 Task: Plan a trip to Kaya, Burkina Faso from 7th December, 2023 to 15th December, 2023 for 6 adults.3 bedrooms having 3 beds and 3 bathrooms. Property type can be guest house. Amenities needed are: air conditioning, breakfast. Booking option can be shelf check-in. Look for 5 properties as per requirement.
Action: Mouse moved to (413, 90)
Screenshot: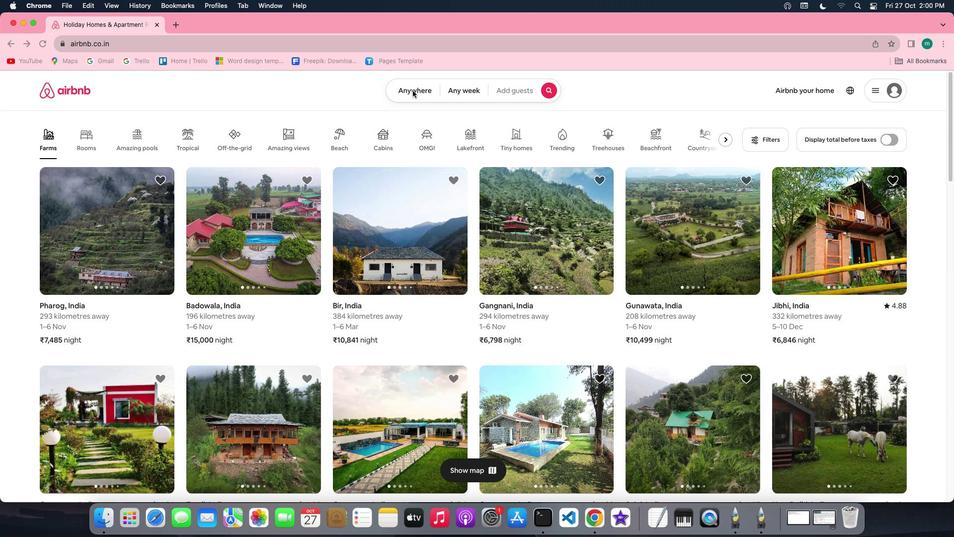 
Action: Mouse pressed left at (413, 90)
Screenshot: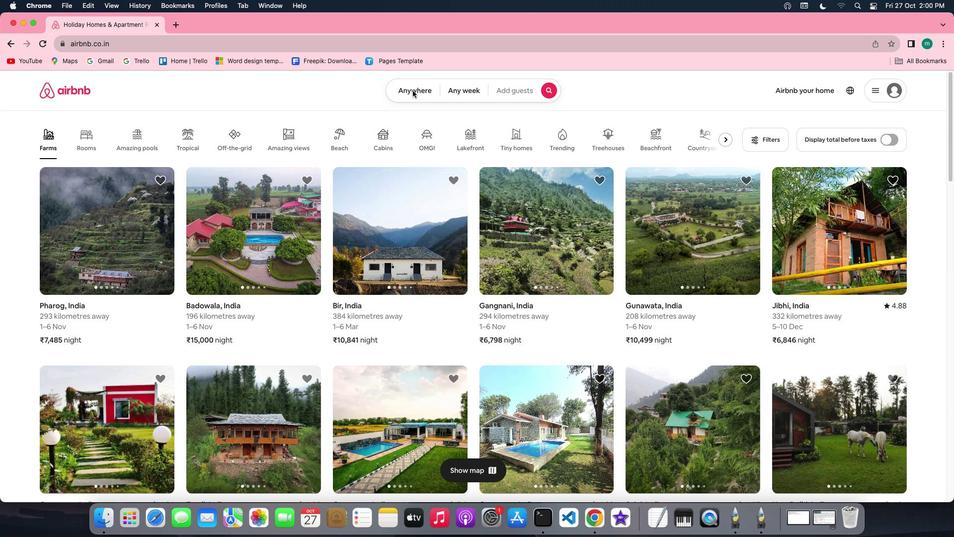 
Action: Mouse pressed left at (413, 90)
Screenshot: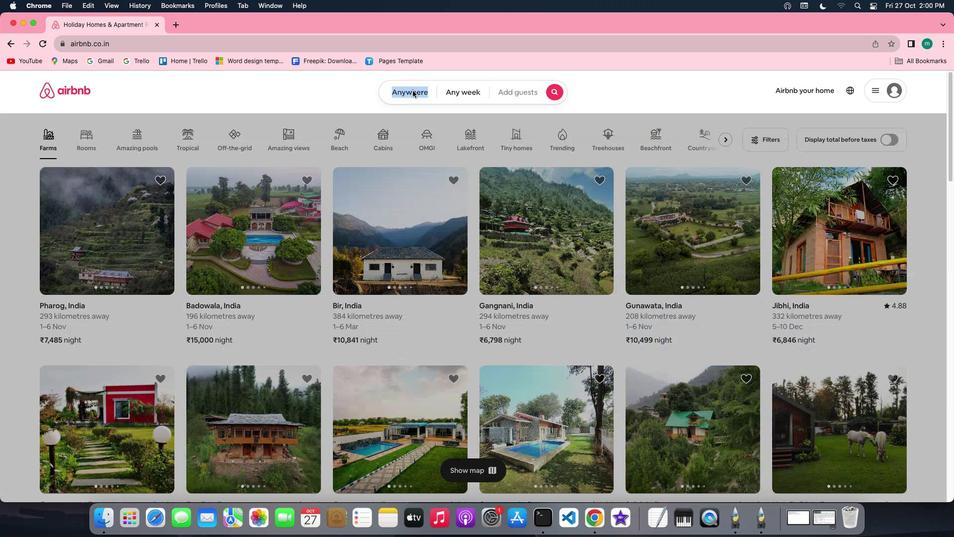 
Action: Mouse moved to (363, 128)
Screenshot: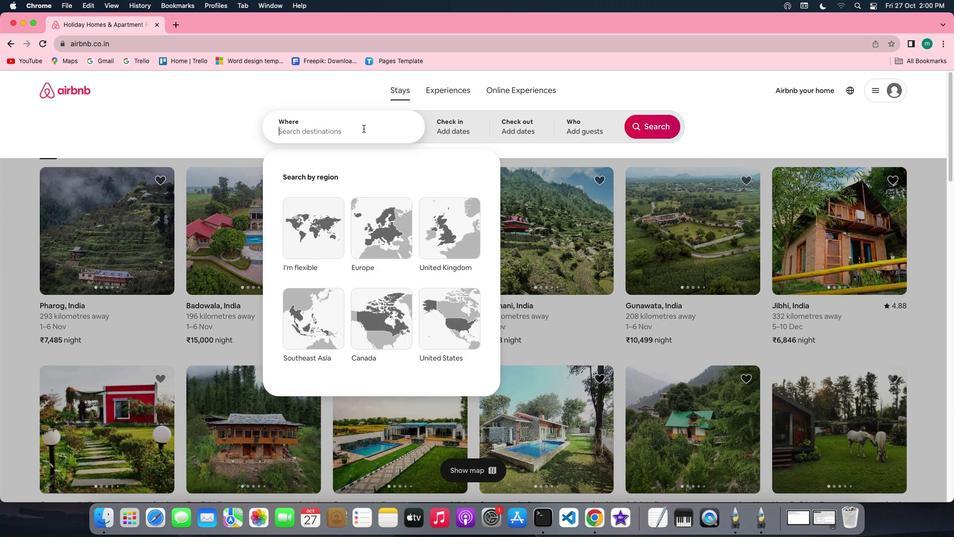 
Action: Key pressed Key.shift'k''a''y''a'','Key.spaceKey.shift'B''u''r''k''i''n''a'
Screenshot: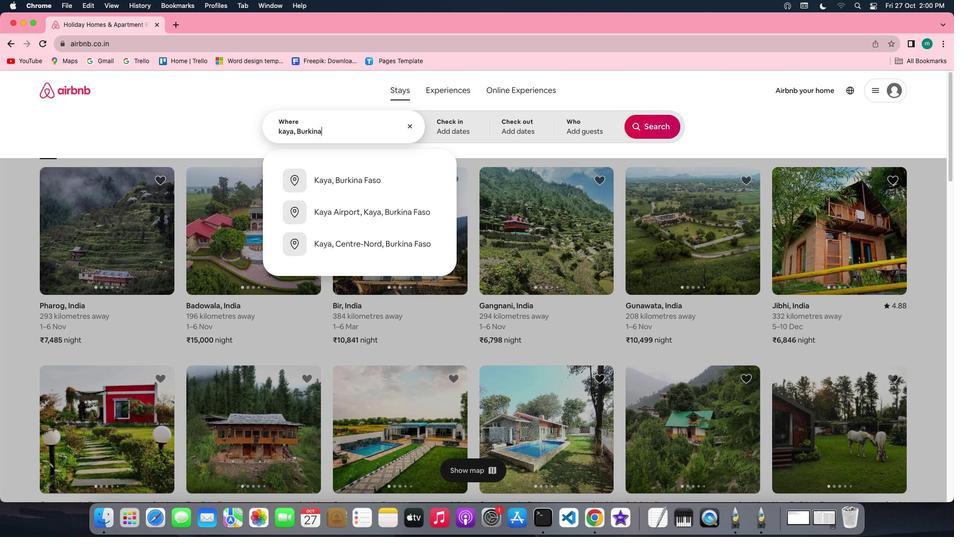 
Action: Mouse moved to (470, 136)
Screenshot: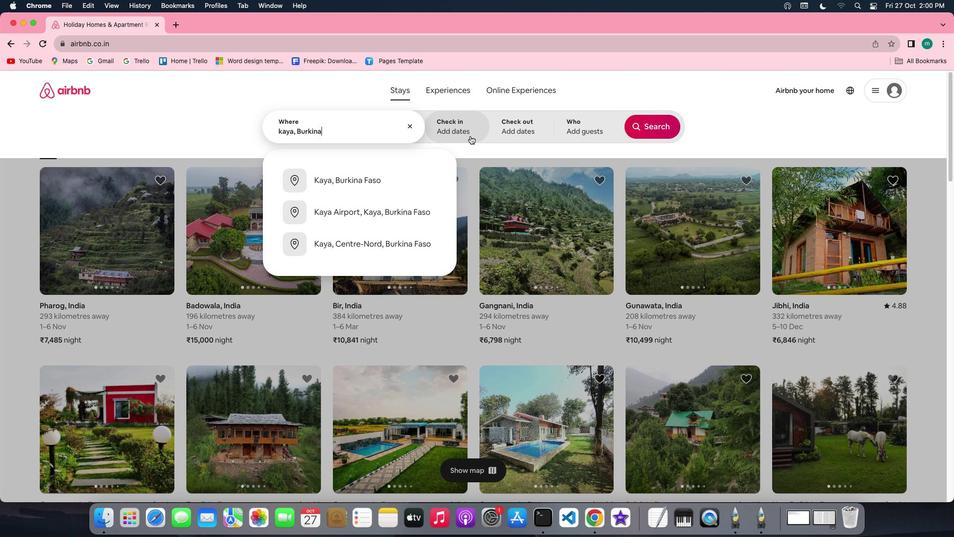 
Action: Mouse pressed left at (470, 136)
Screenshot: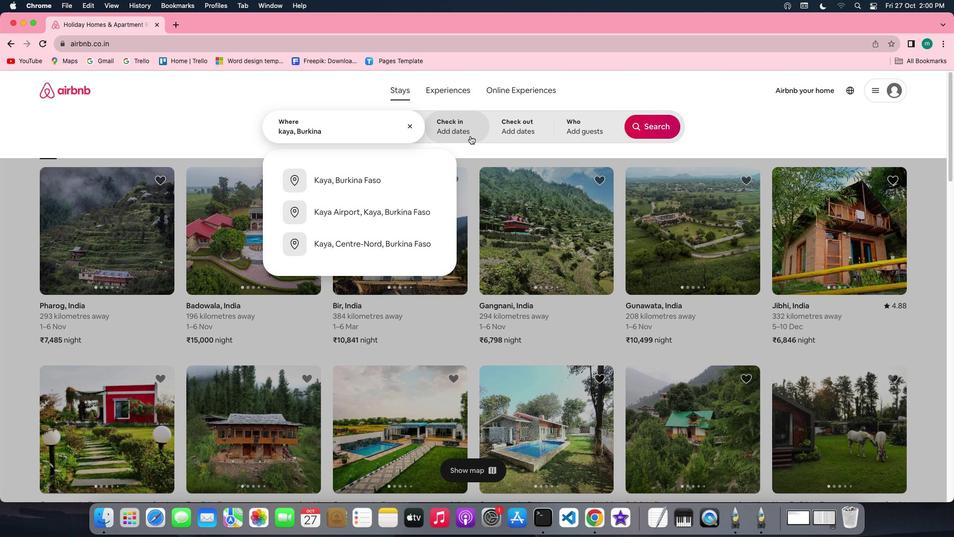 
Action: Mouse moved to (647, 205)
Screenshot: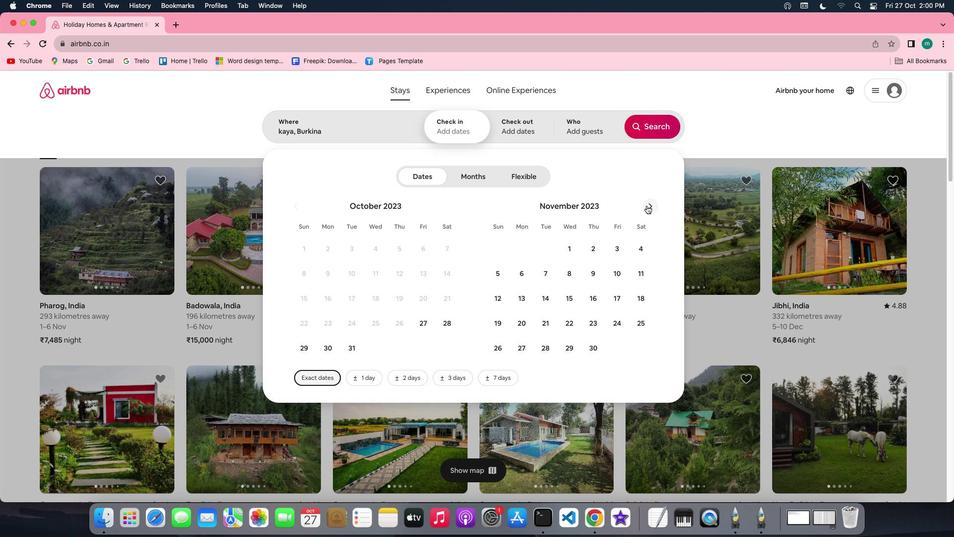 
Action: Mouse pressed left at (647, 205)
Screenshot: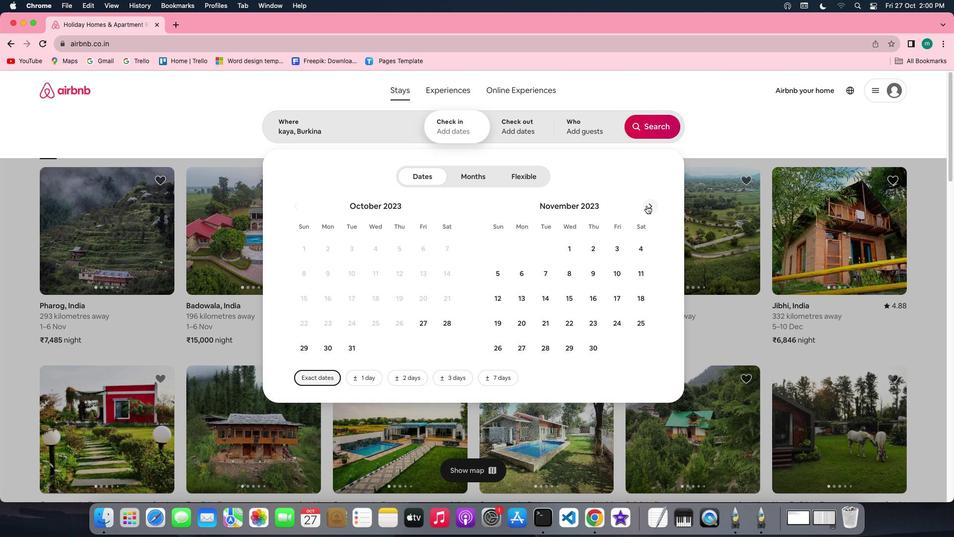 
Action: Mouse moved to (591, 277)
Screenshot: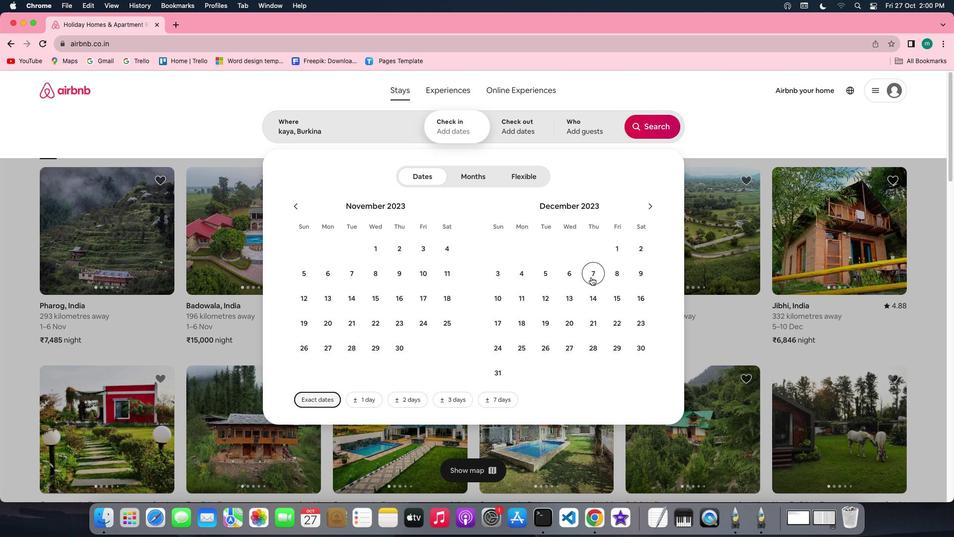
Action: Mouse pressed left at (591, 277)
Screenshot: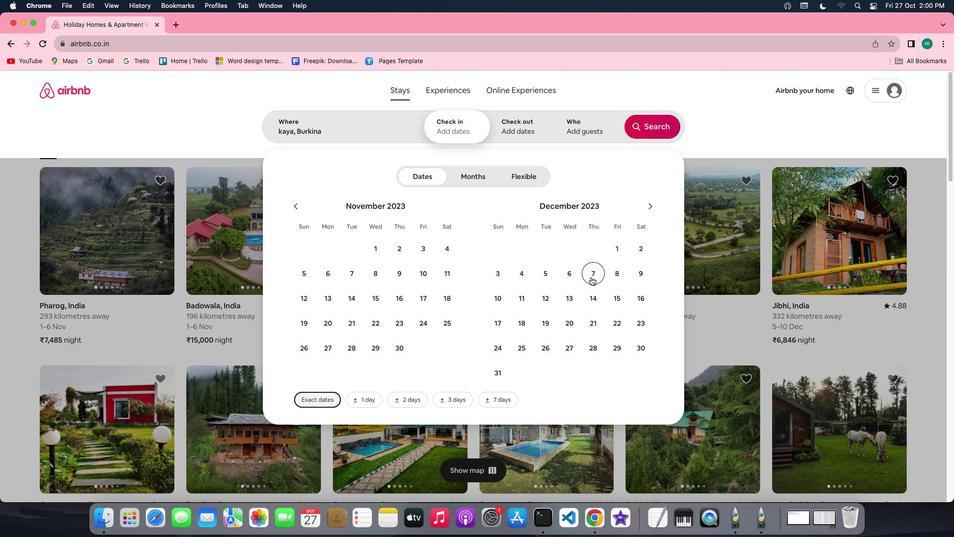 
Action: Mouse moved to (617, 301)
Screenshot: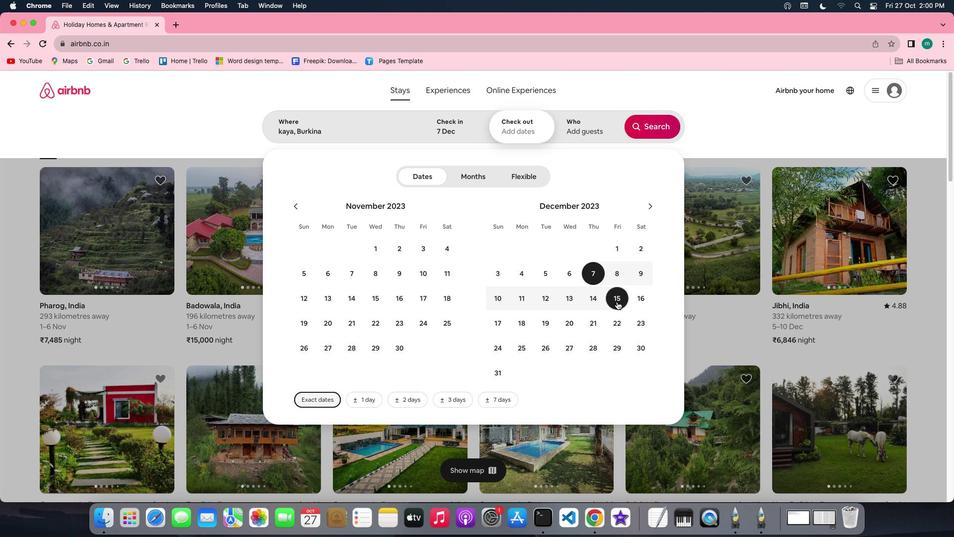 
Action: Mouse pressed left at (617, 301)
Screenshot: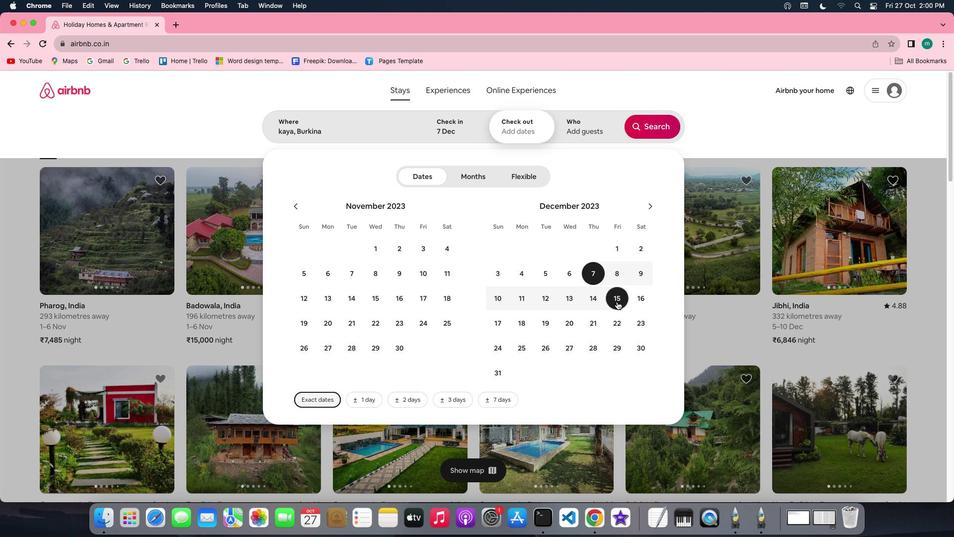 
Action: Mouse moved to (587, 126)
Screenshot: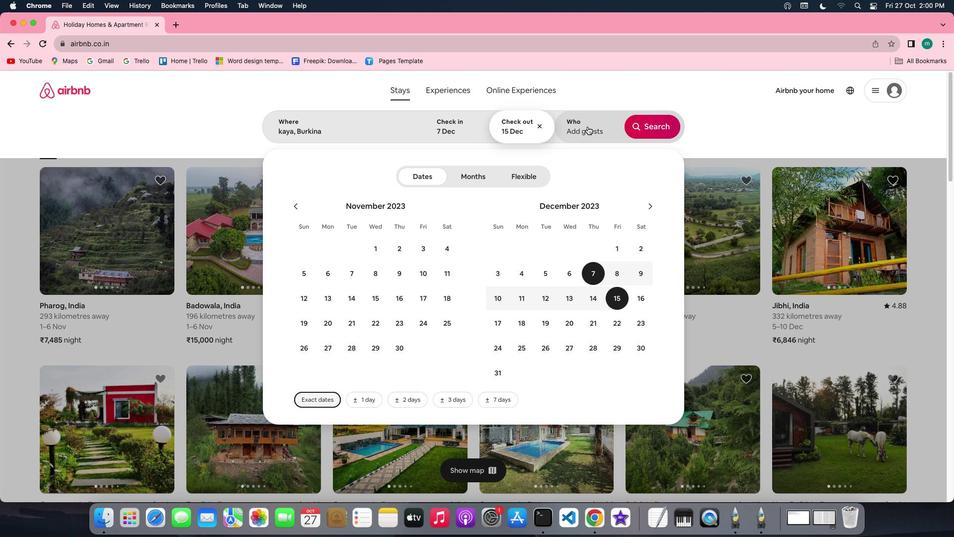 
Action: Mouse pressed left at (587, 126)
Screenshot: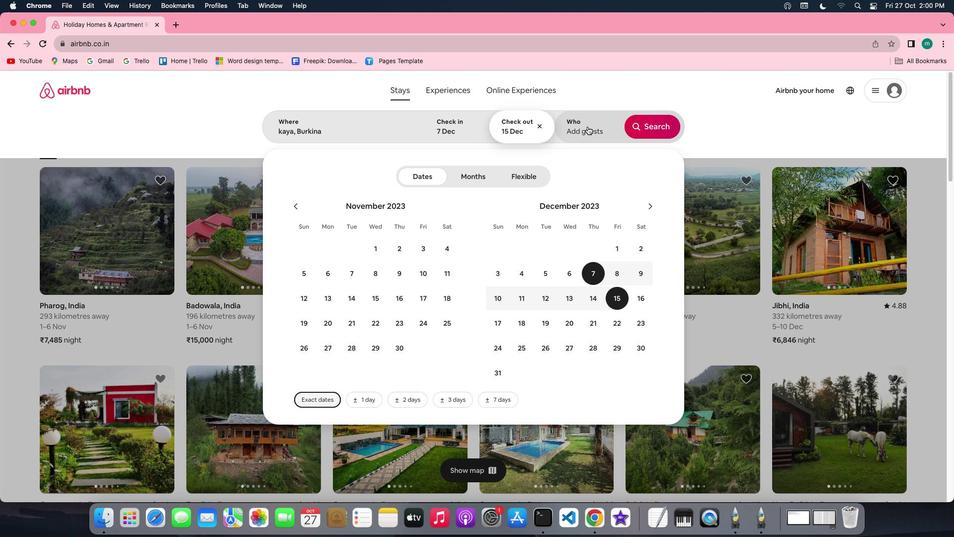 
Action: Mouse moved to (652, 181)
Screenshot: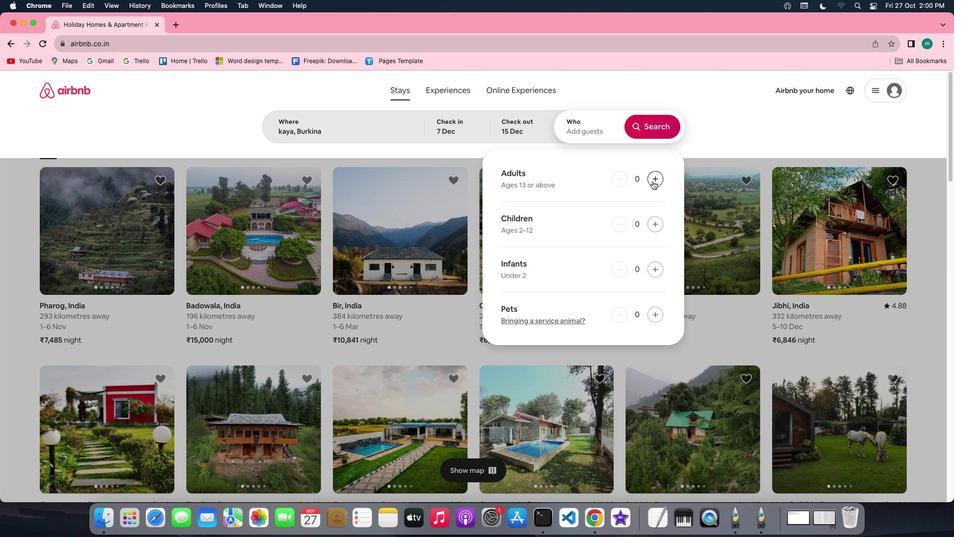 
Action: Mouse pressed left at (652, 181)
Screenshot: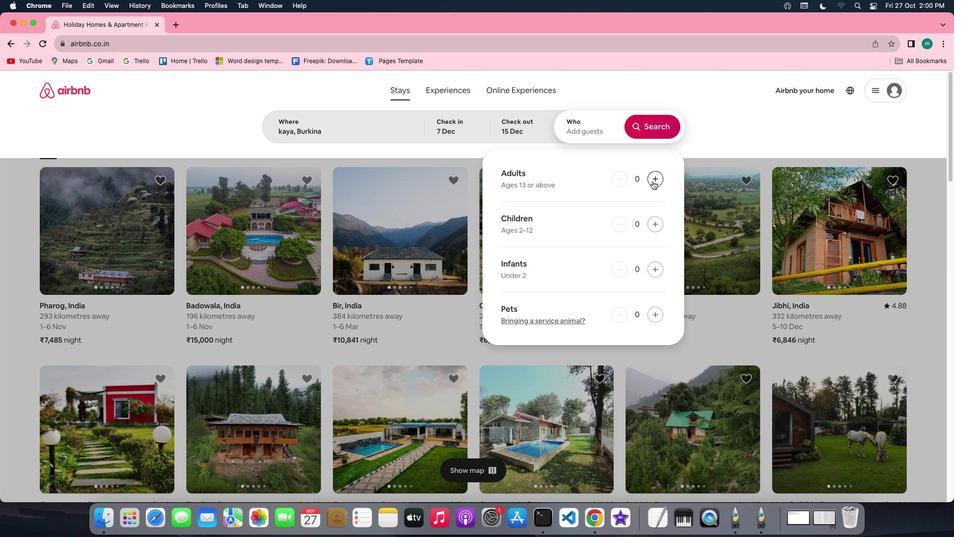 
Action: Mouse pressed left at (652, 181)
Screenshot: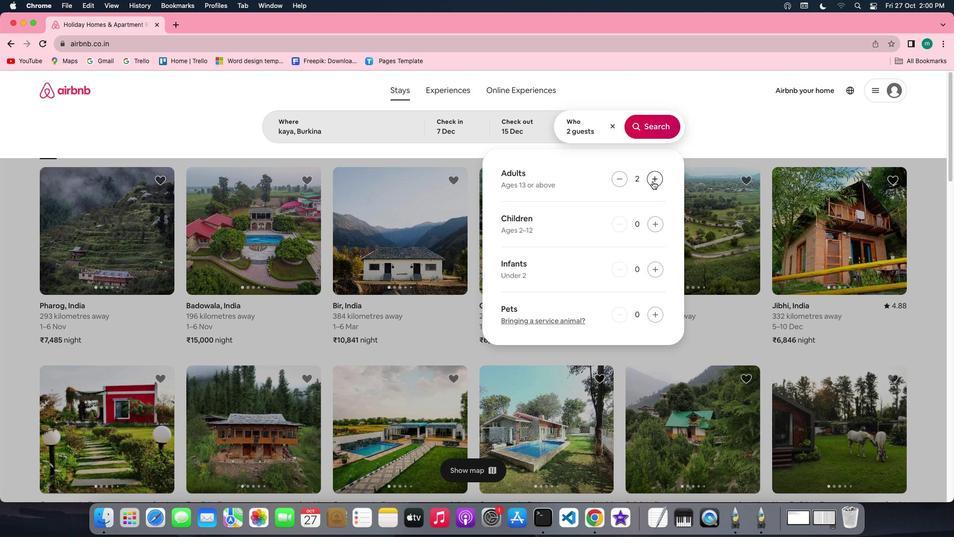 
Action: Mouse pressed left at (652, 181)
Screenshot: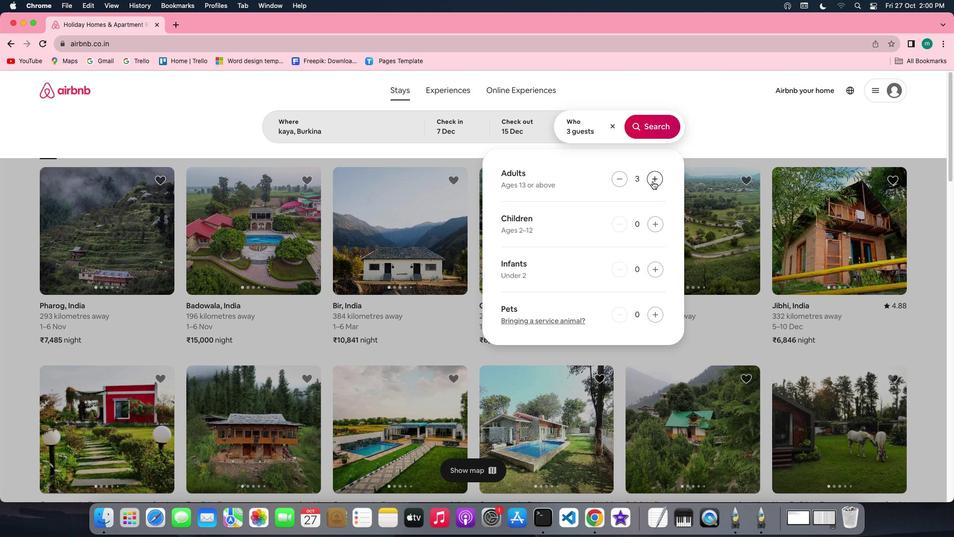 
Action: Mouse pressed left at (652, 181)
Screenshot: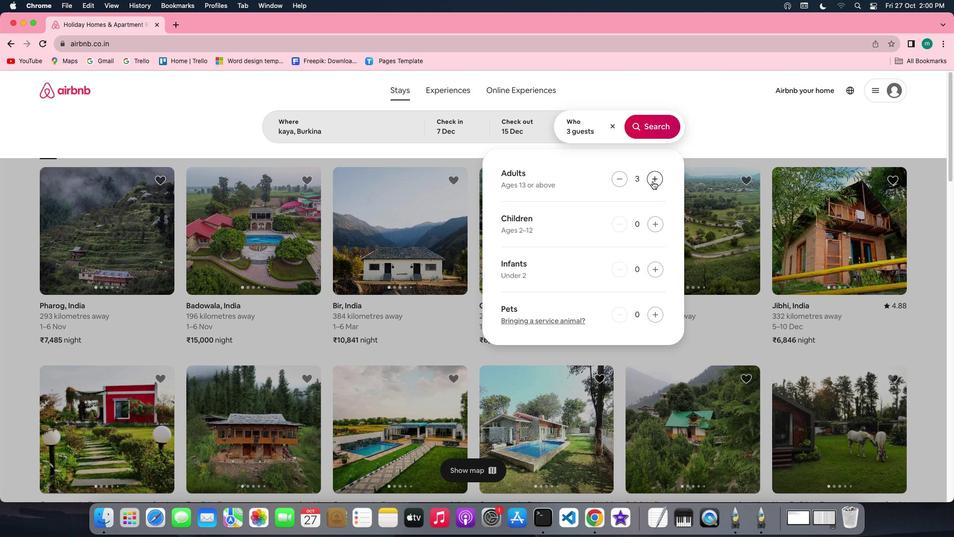 
Action: Mouse pressed left at (652, 181)
Screenshot: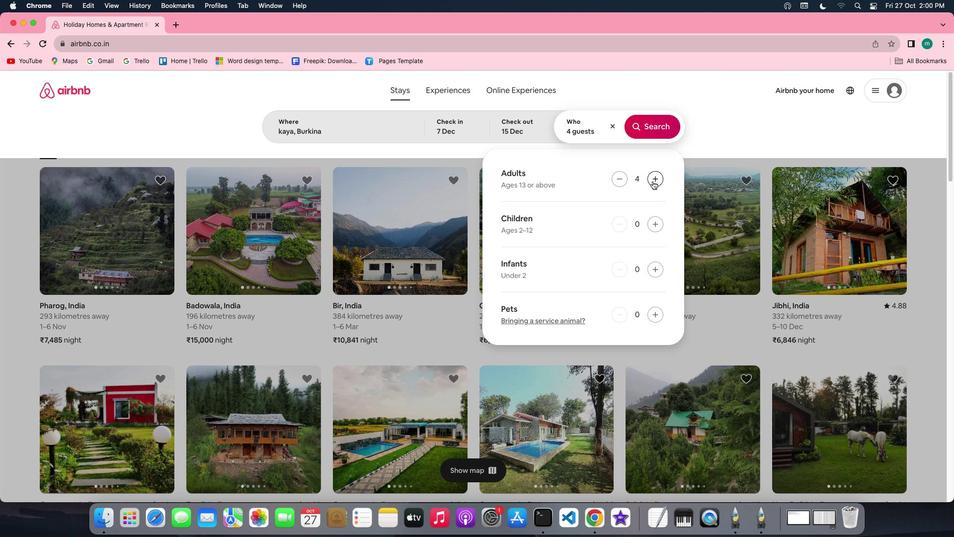 
Action: Mouse pressed left at (652, 181)
Screenshot: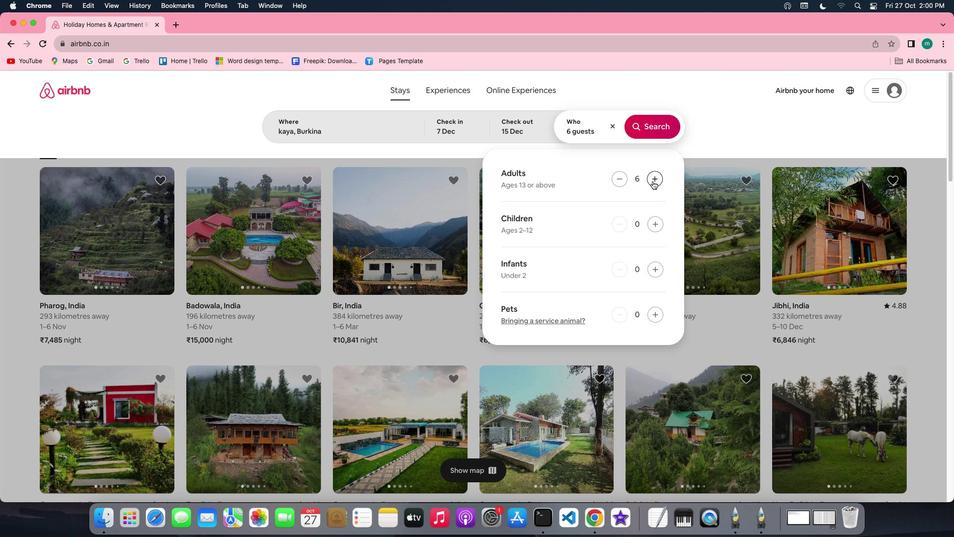 
Action: Mouse moved to (673, 125)
Screenshot: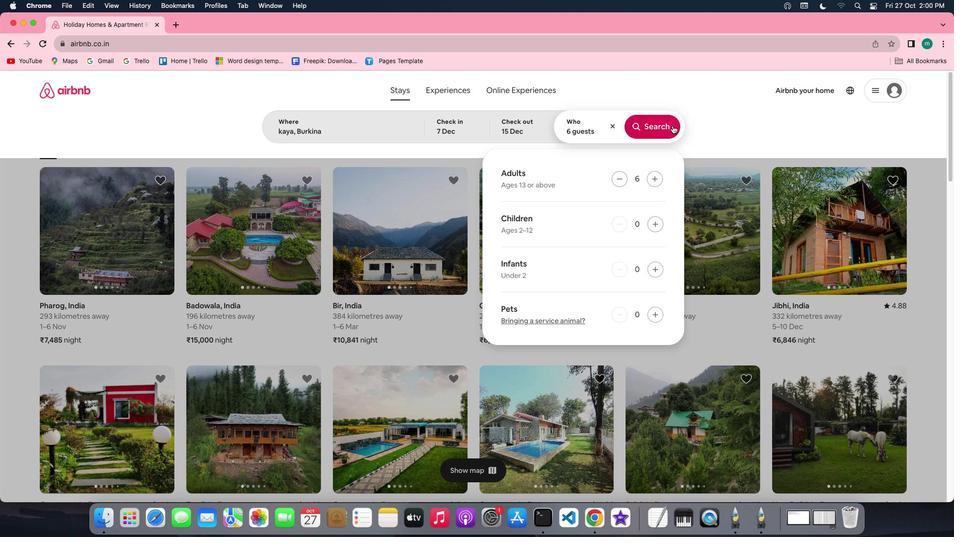 
Action: Mouse pressed left at (673, 125)
Screenshot: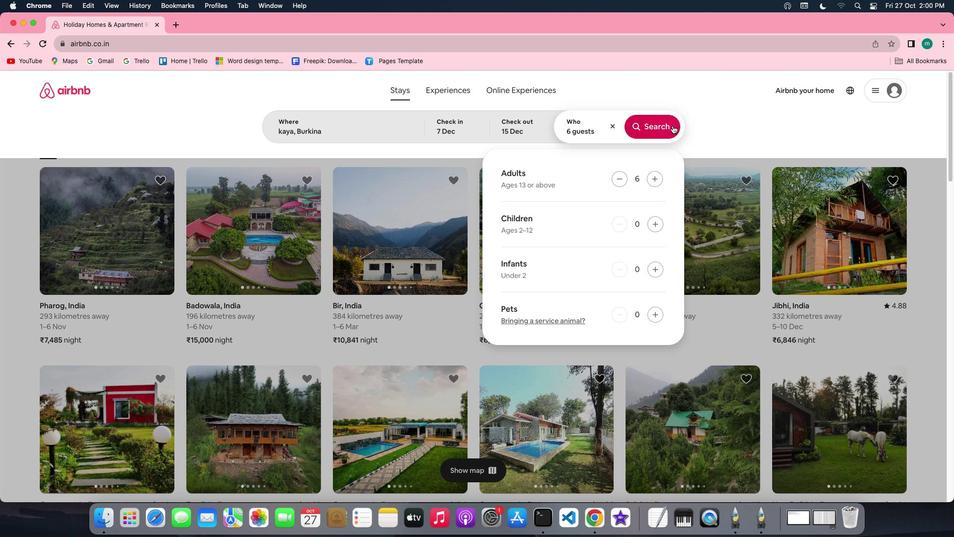 
Action: Mouse moved to (795, 126)
Screenshot: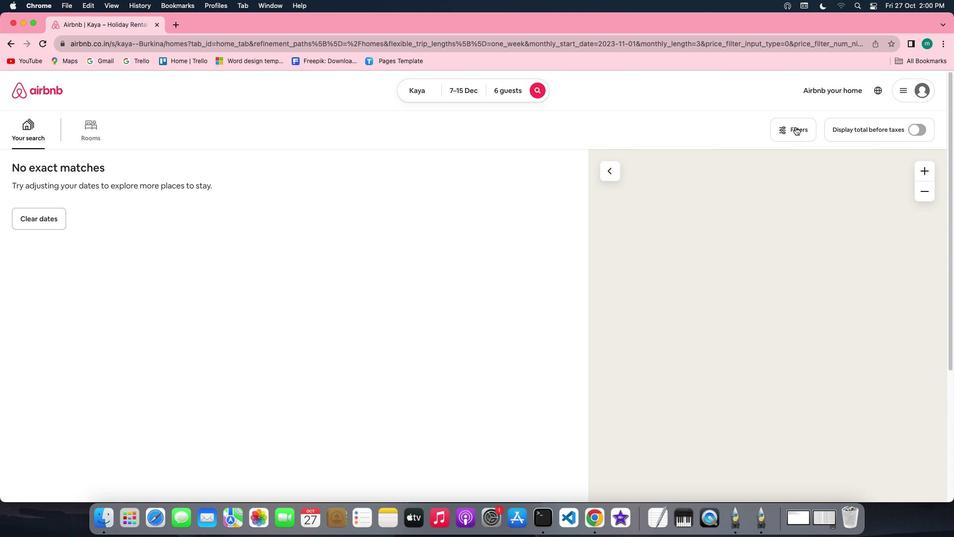 
Action: Mouse pressed left at (795, 126)
Screenshot: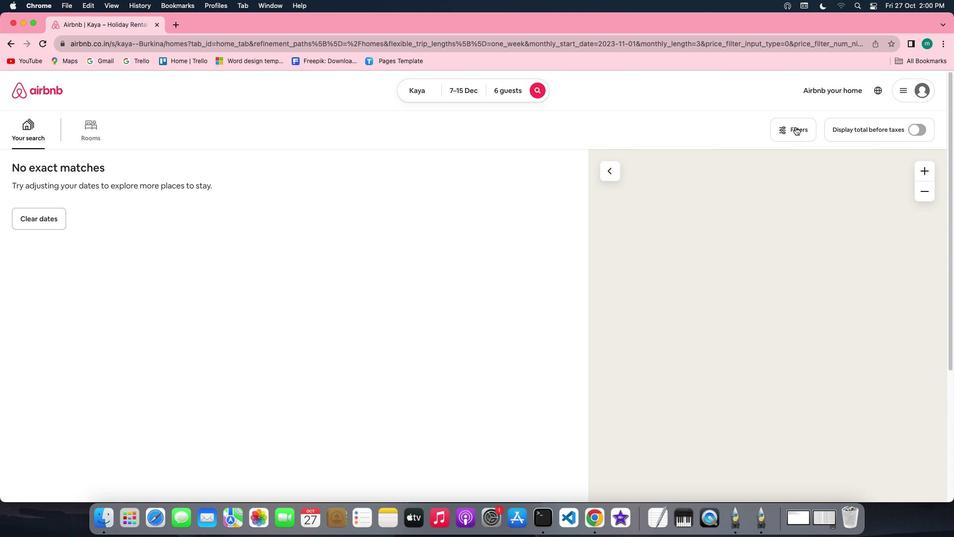 
Action: Mouse moved to (563, 306)
Screenshot: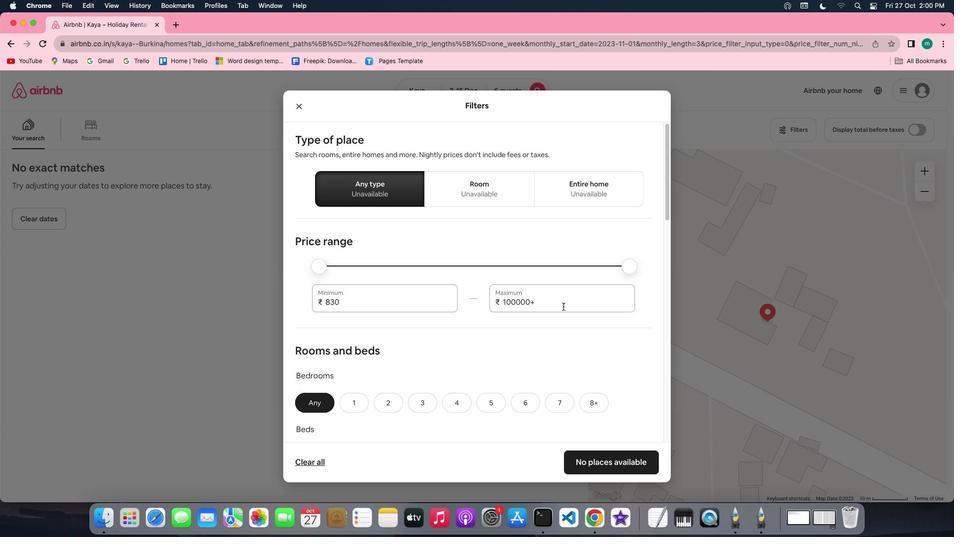 
Action: Mouse scrolled (563, 306) with delta (0, 0)
Screenshot: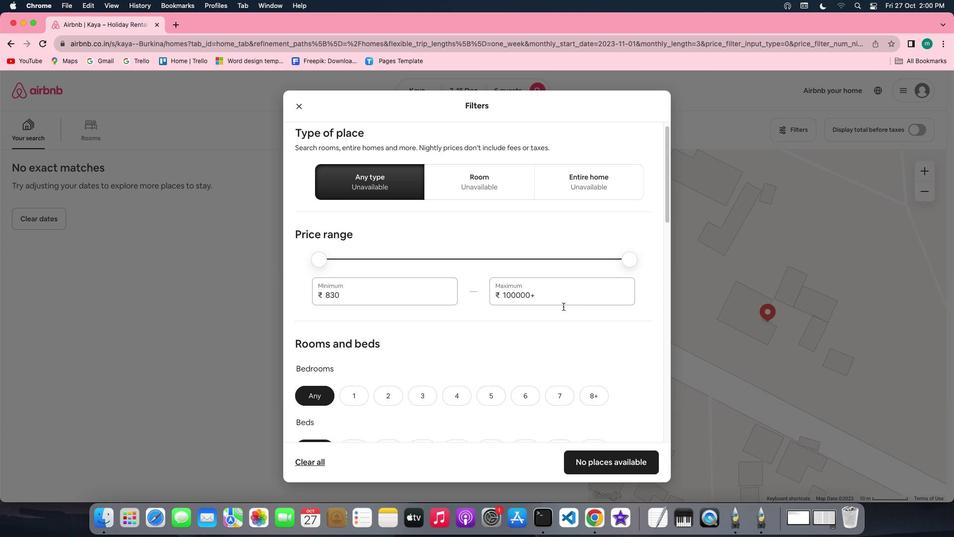 
Action: Mouse scrolled (563, 306) with delta (0, 0)
Screenshot: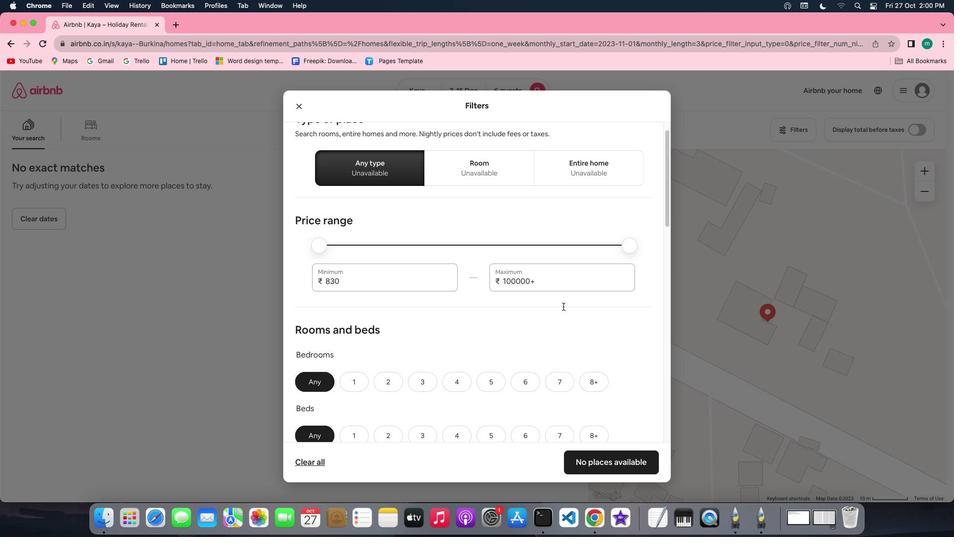 
Action: Mouse scrolled (563, 306) with delta (0, 0)
Screenshot: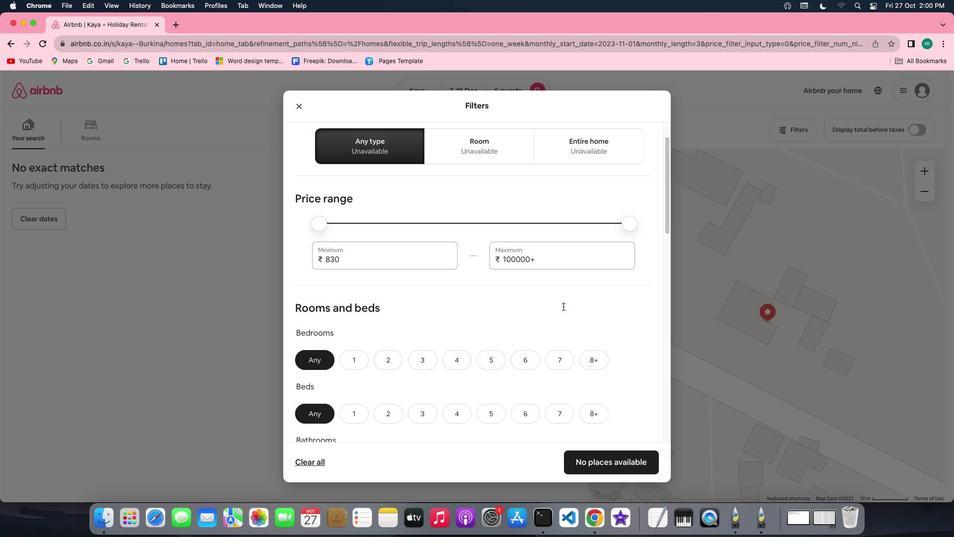 
Action: Mouse scrolled (563, 306) with delta (0, -1)
Screenshot: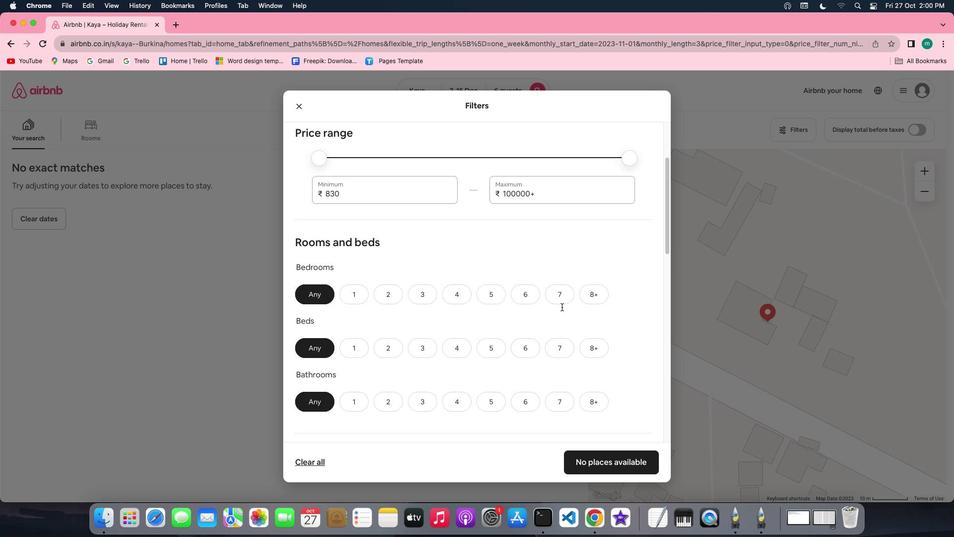 
Action: Mouse moved to (430, 264)
Screenshot: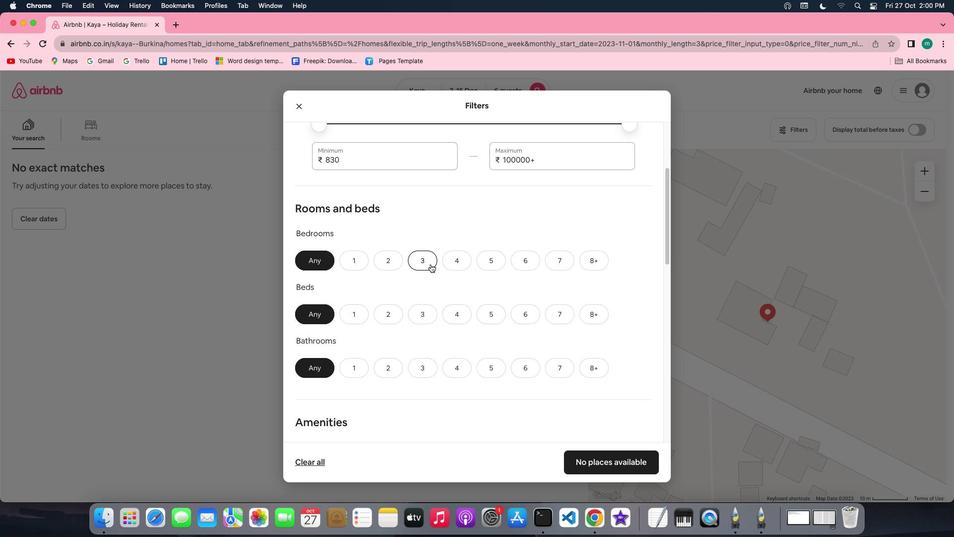 
Action: Mouse pressed left at (430, 264)
Screenshot: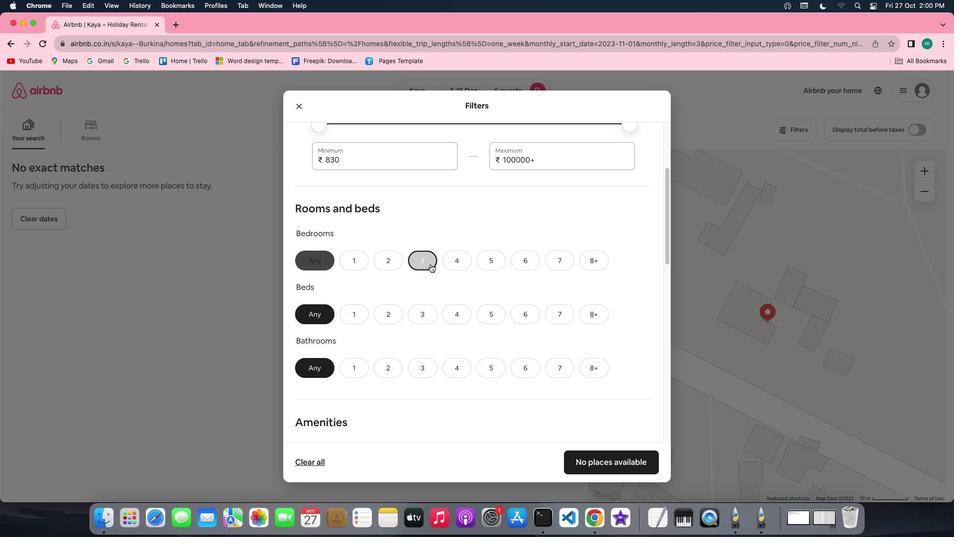 
Action: Mouse moved to (422, 309)
Screenshot: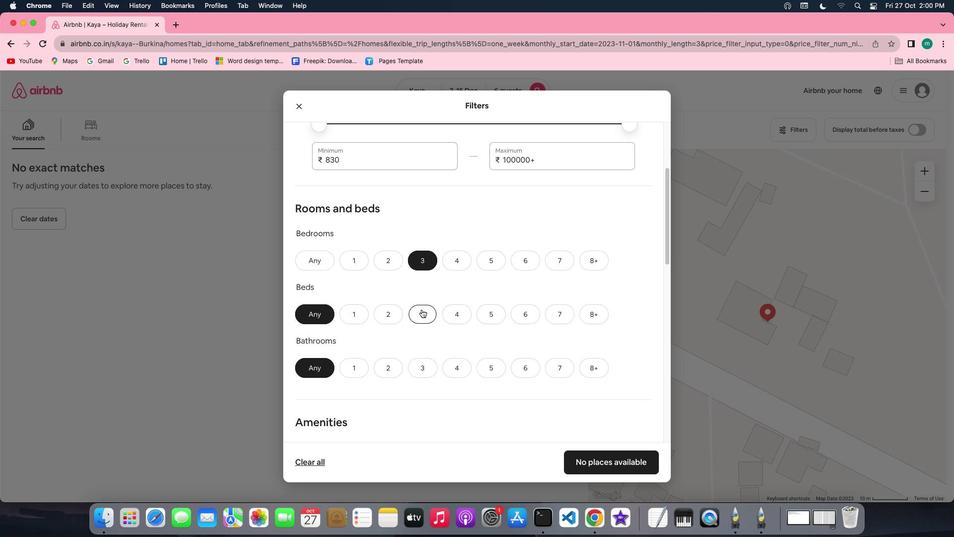 
Action: Mouse pressed left at (422, 309)
Screenshot: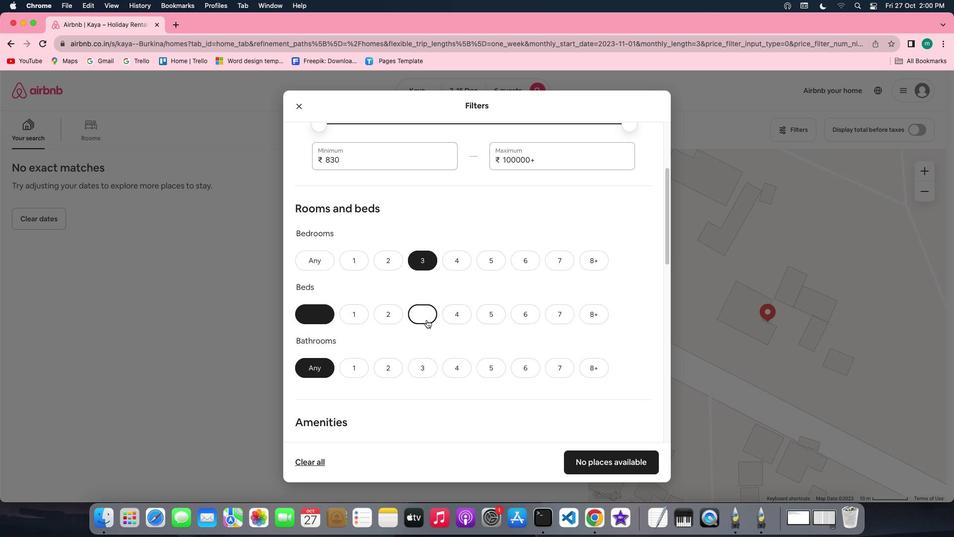 
Action: Mouse moved to (422, 359)
Screenshot: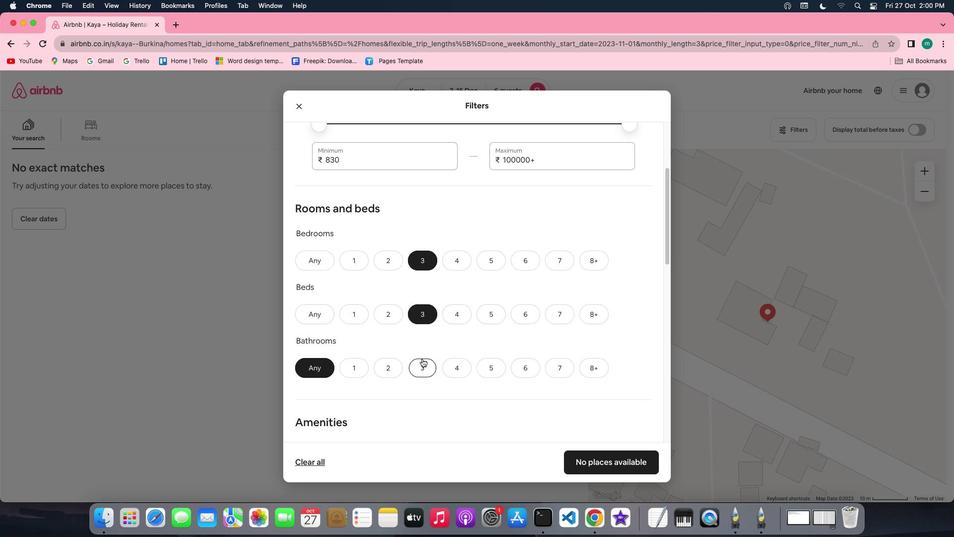 
Action: Mouse pressed left at (422, 359)
Screenshot: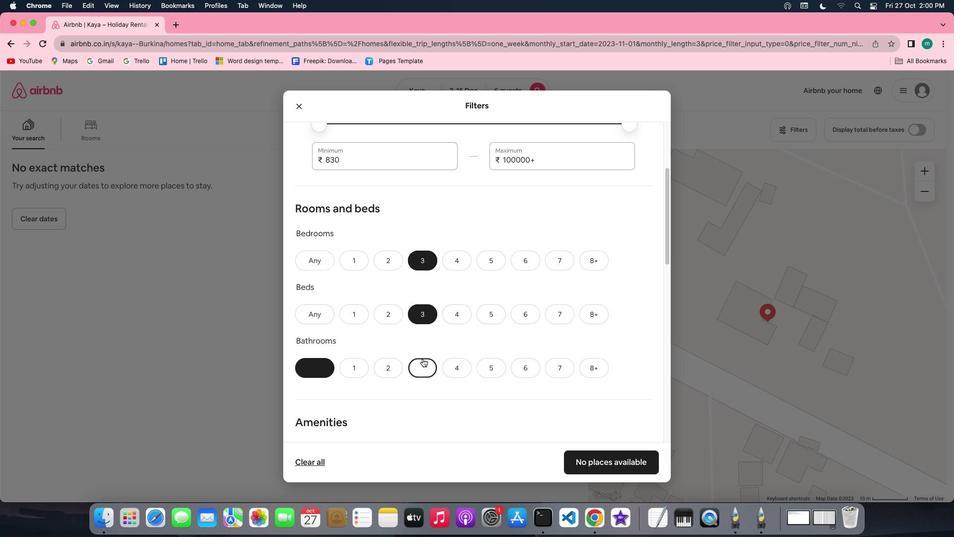 
Action: Mouse moved to (530, 360)
Screenshot: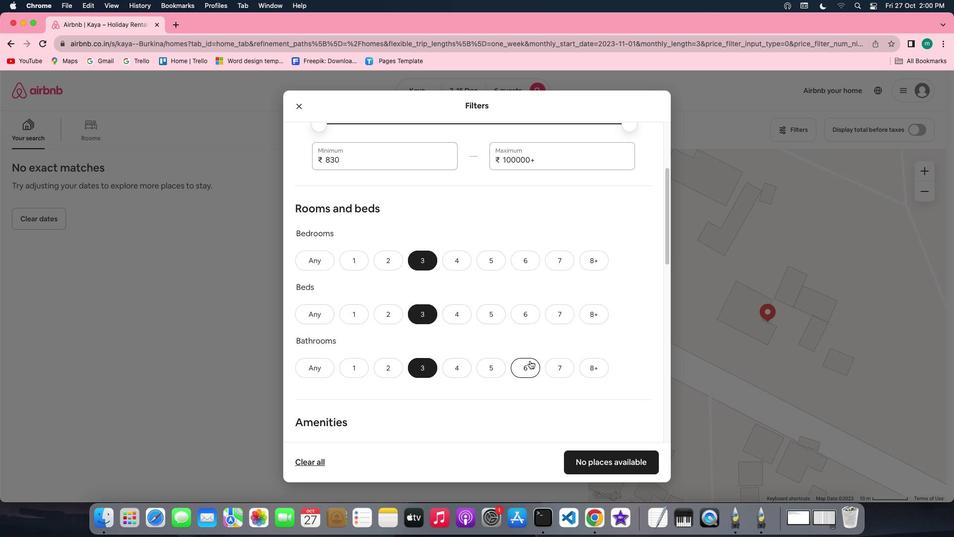 
Action: Mouse scrolled (530, 360) with delta (0, 0)
Screenshot: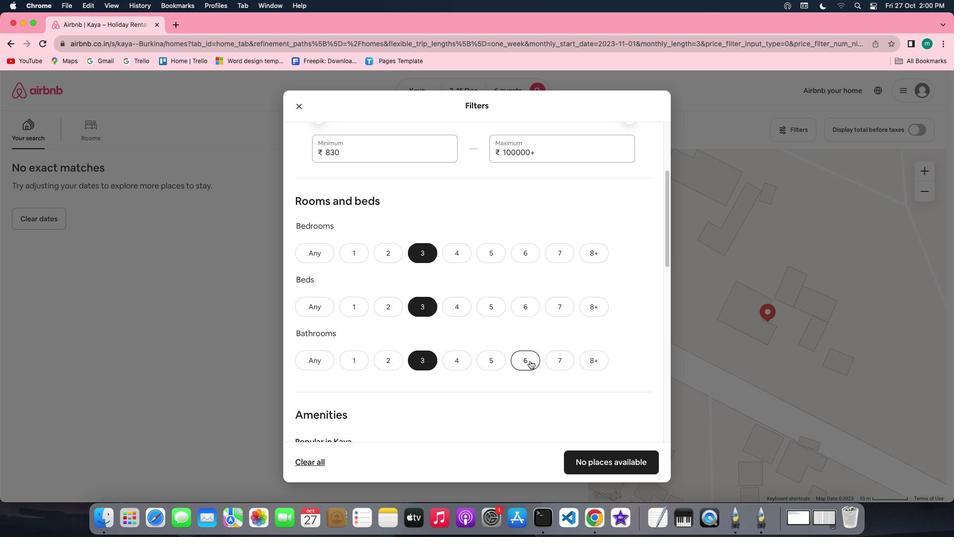 
Action: Mouse scrolled (530, 360) with delta (0, 0)
Screenshot: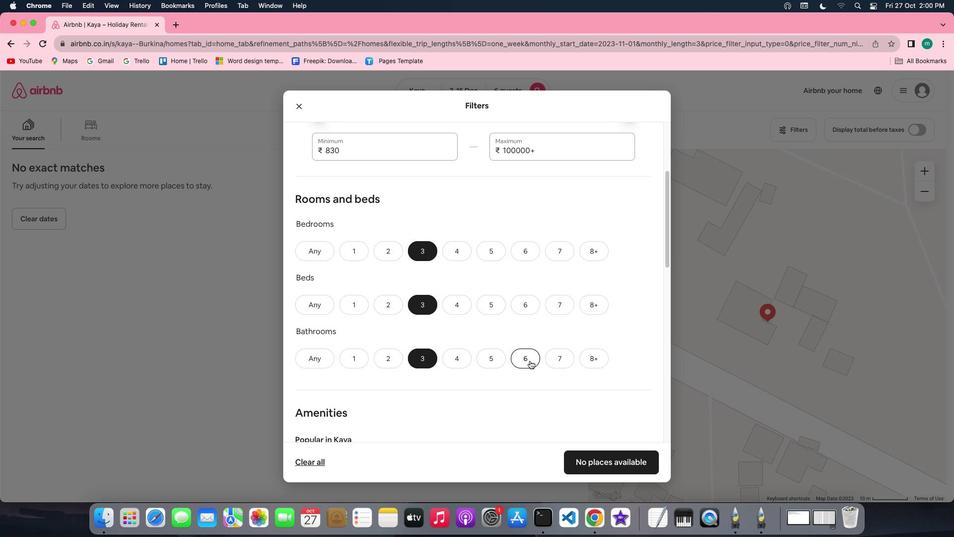 
Action: Mouse scrolled (530, 360) with delta (0, 0)
Screenshot: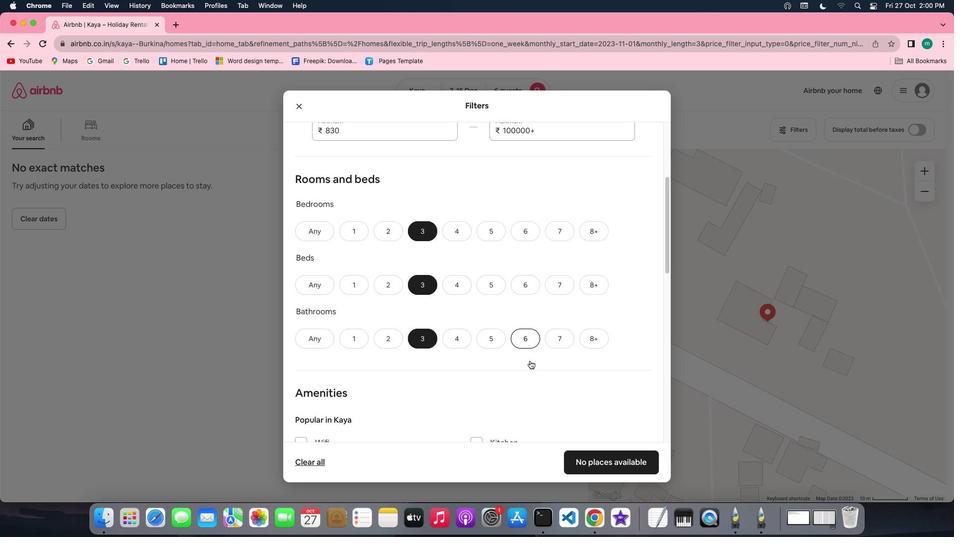 
Action: Mouse scrolled (530, 360) with delta (0, 0)
Screenshot: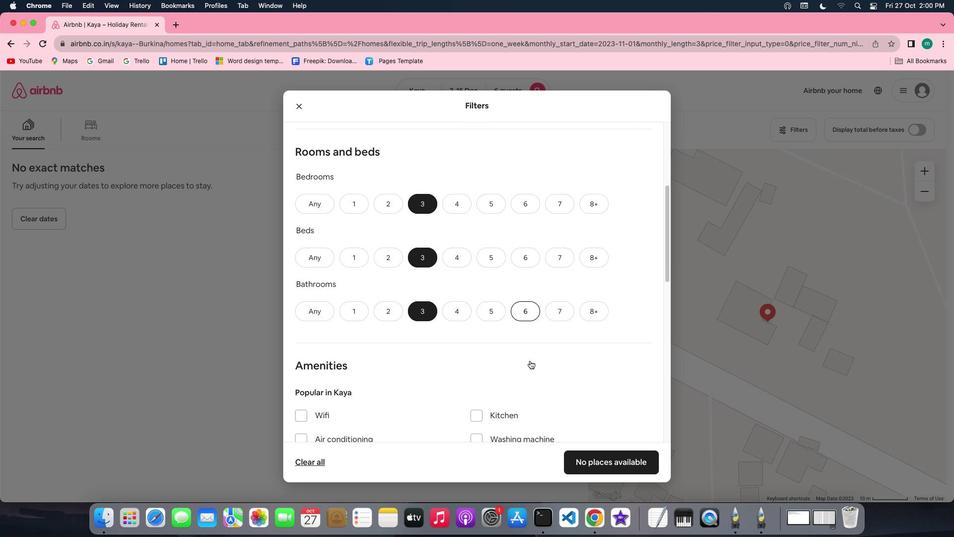 
Action: Mouse moved to (530, 360)
Screenshot: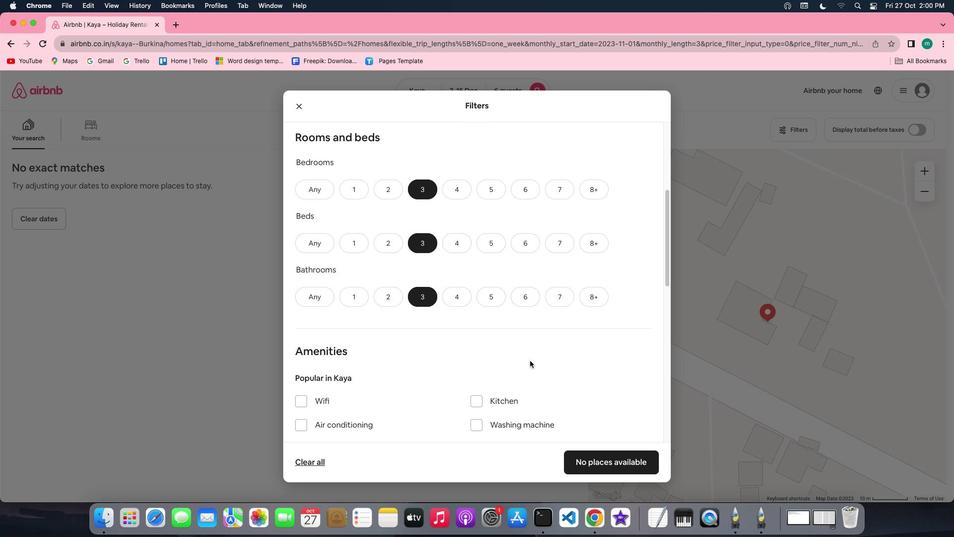 
Action: Mouse scrolled (530, 360) with delta (0, 0)
Screenshot: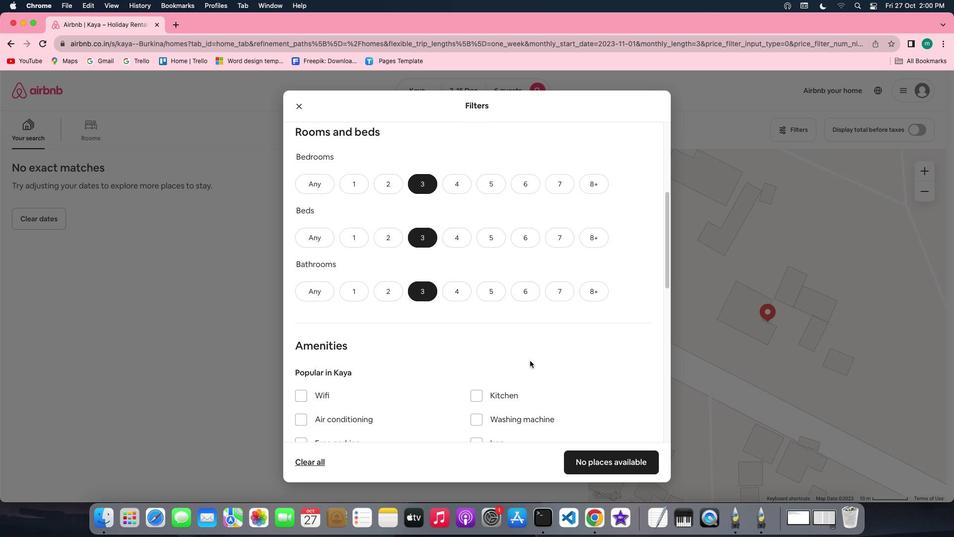 
Action: Mouse scrolled (530, 360) with delta (0, 0)
Screenshot: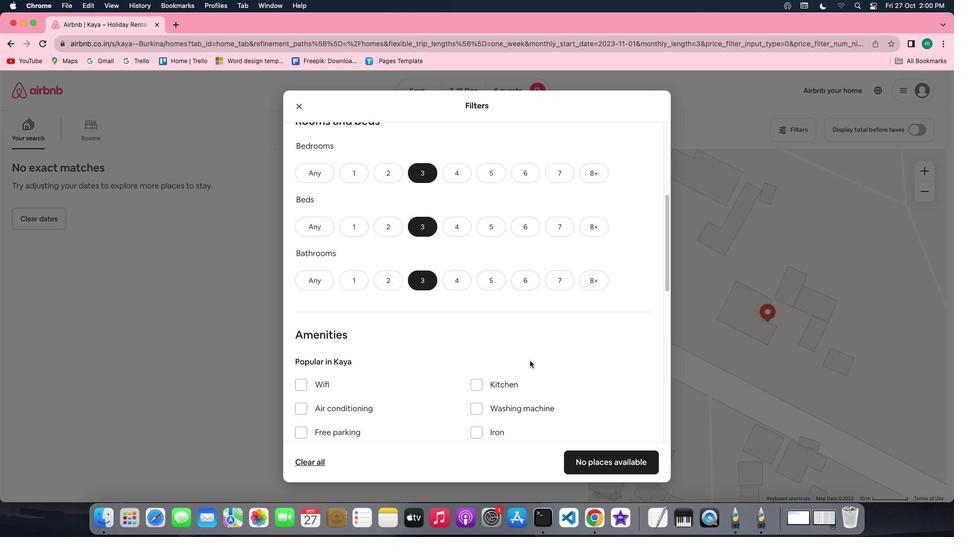 
Action: Mouse scrolled (530, 360) with delta (0, 0)
Screenshot: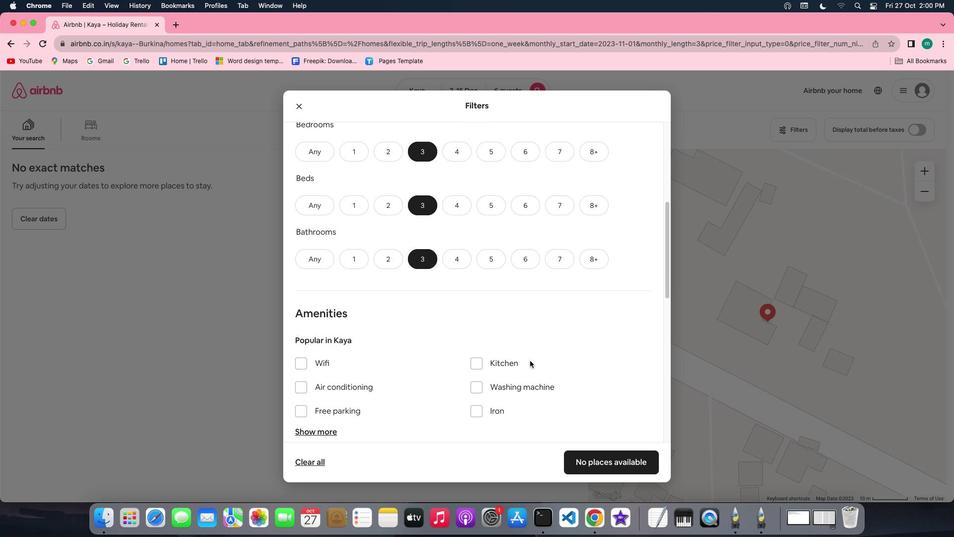 
Action: Mouse scrolled (530, 360) with delta (0, 0)
Screenshot: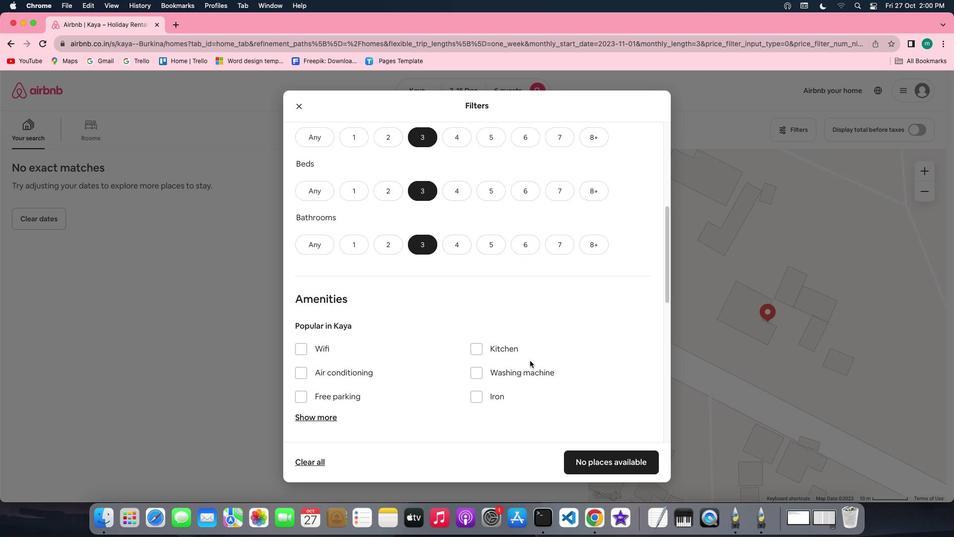
Action: Mouse scrolled (530, 360) with delta (0, 0)
Screenshot: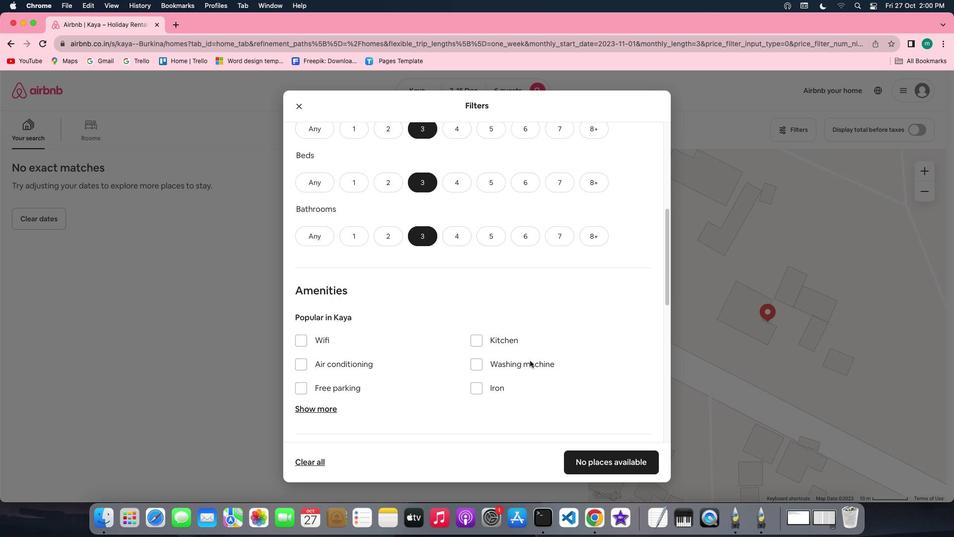 
Action: Mouse scrolled (530, 360) with delta (0, 0)
Screenshot: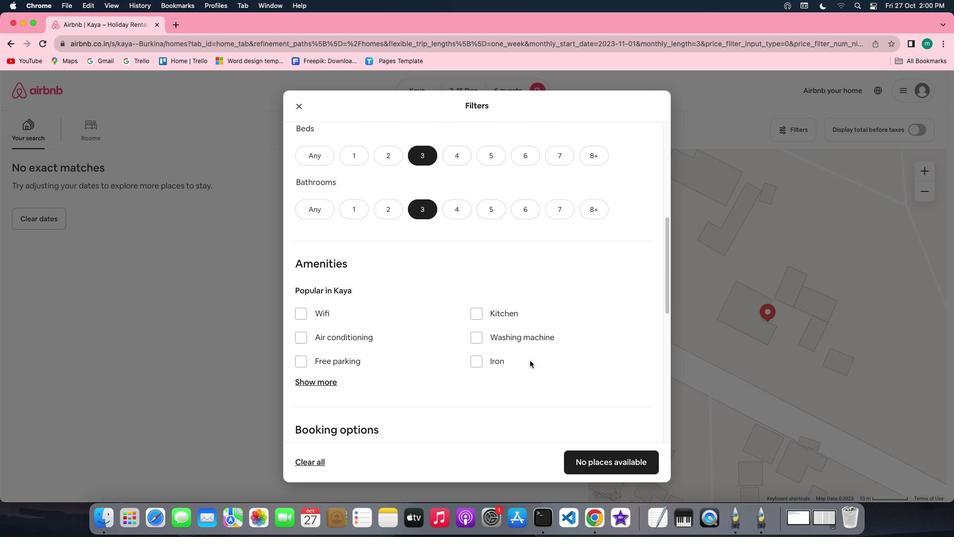 
Action: Mouse scrolled (530, 360) with delta (0, 0)
Screenshot: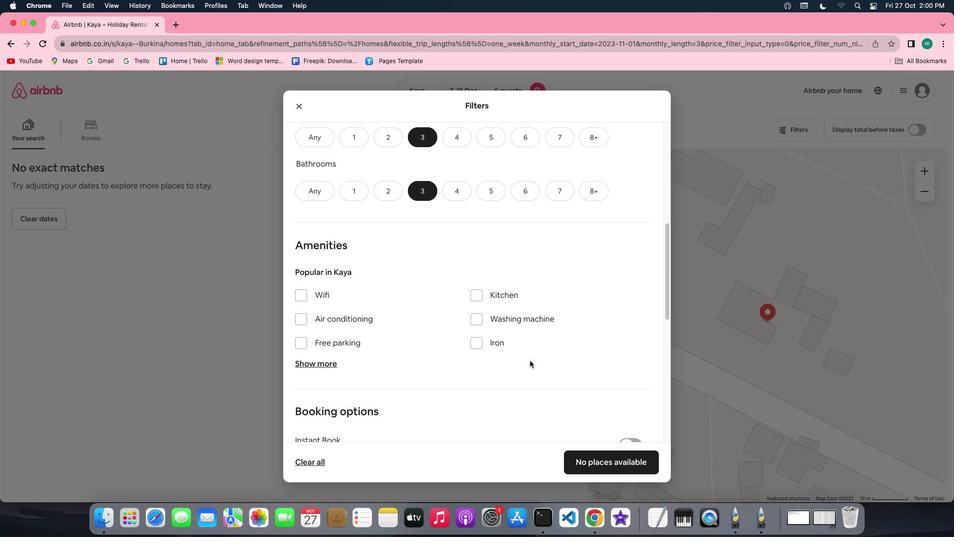 
Action: Mouse moved to (358, 301)
Screenshot: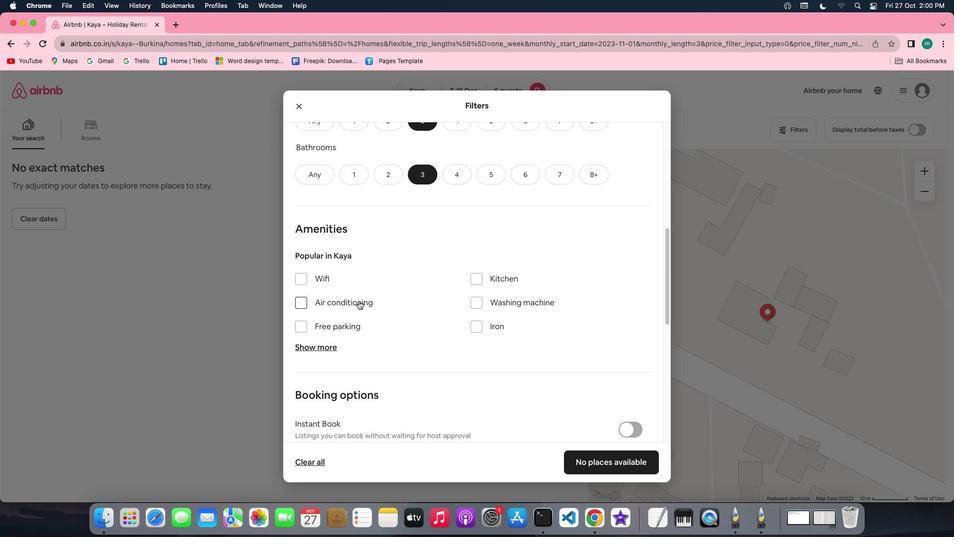 
Action: Mouse pressed left at (358, 301)
Screenshot: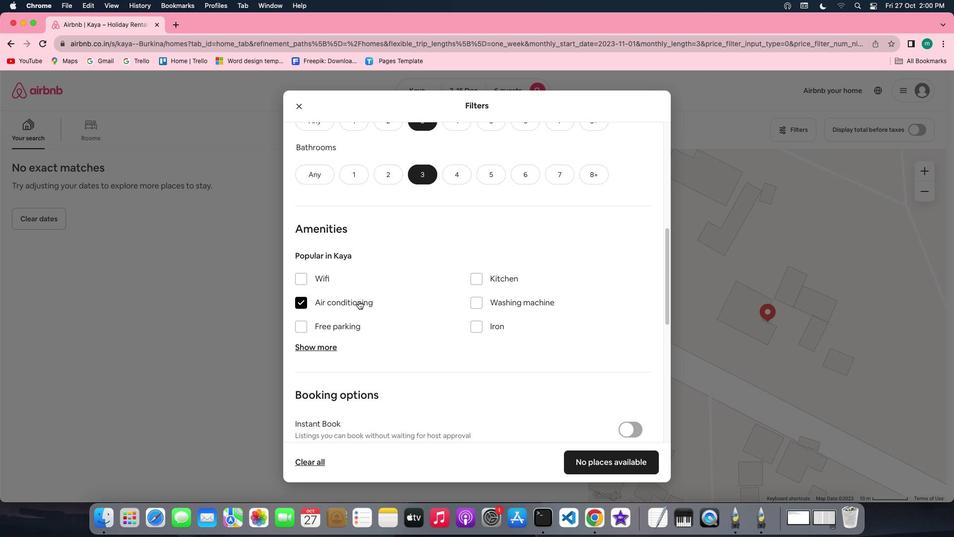
Action: Mouse moved to (466, 331)
Screenshot: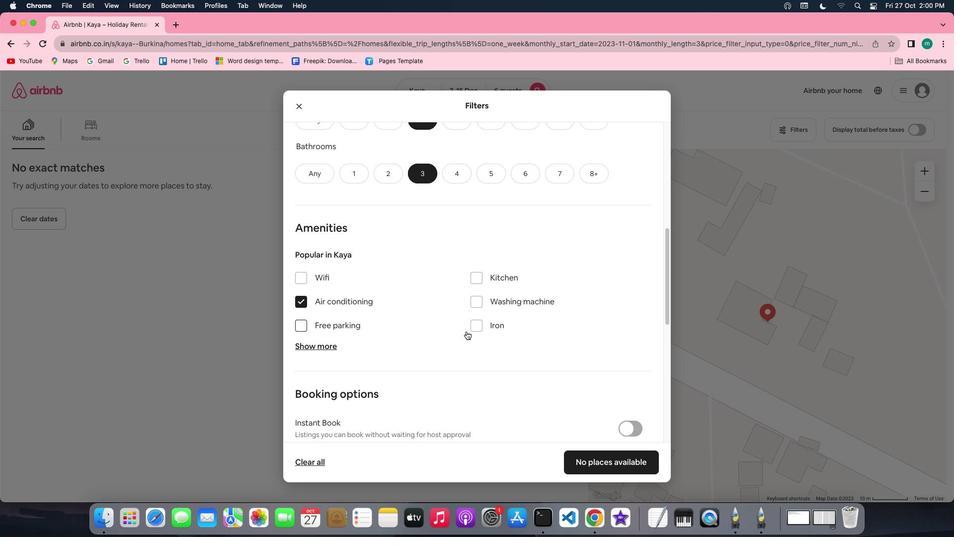 
Action: Mouse scrolled (466, 331) with delta (0, 0)
Screenshot: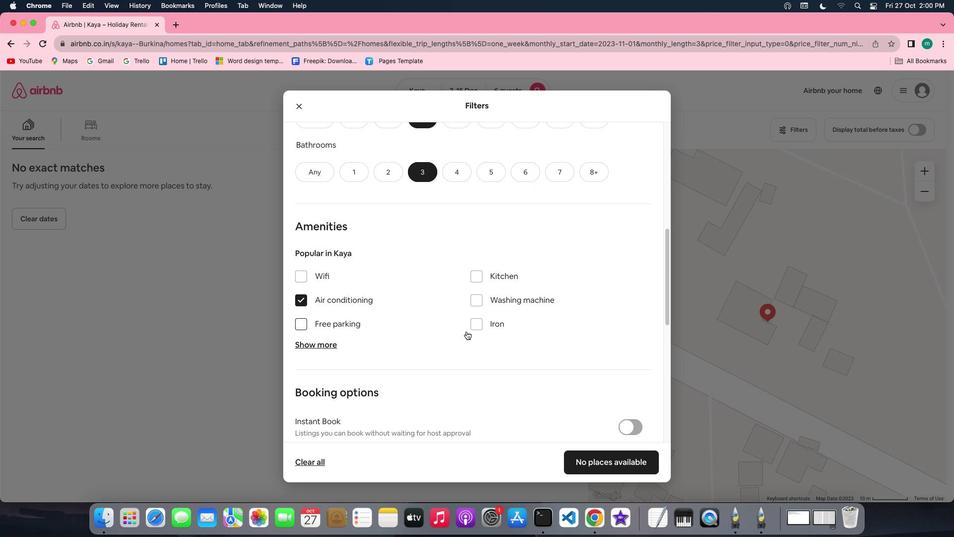 
Action: Mouse scrolled (466, 331) with delta (0, 0)
Screenshot: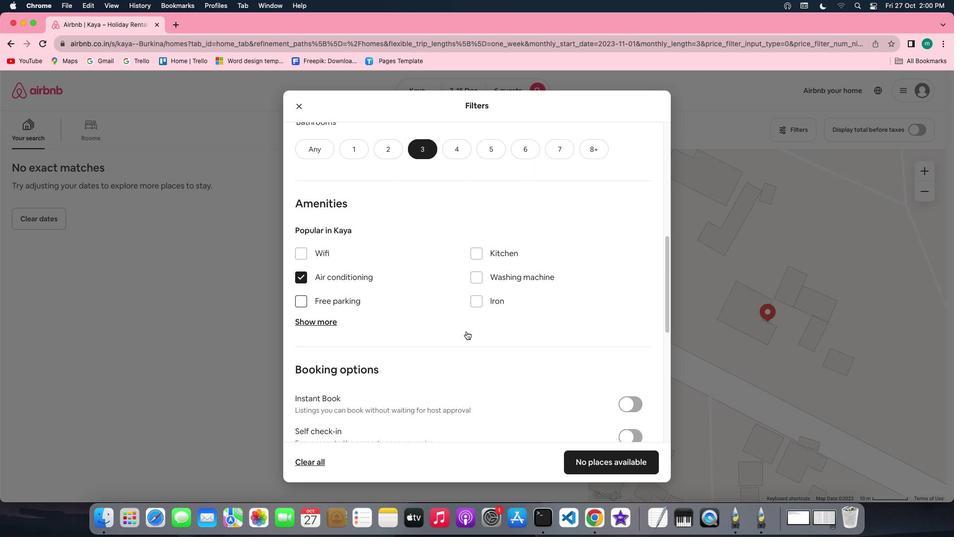 
Action: Mouse scrolled (466, 331) with delta (0, 0)
Screenshot: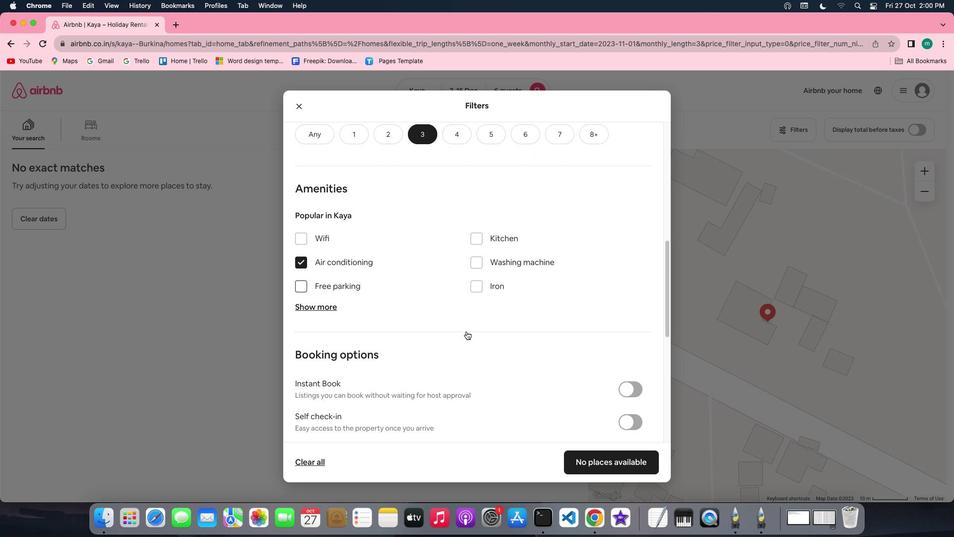
Action: Mouse scrolled (466, 331) with delta (0, 0)
Screenshot: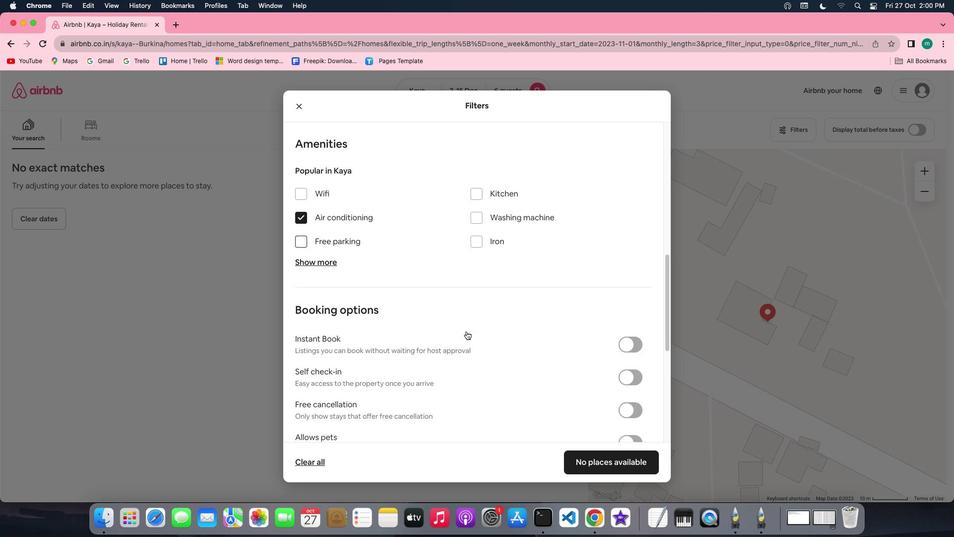 
Action: Mouse moved to (318, 247)
Screenshot: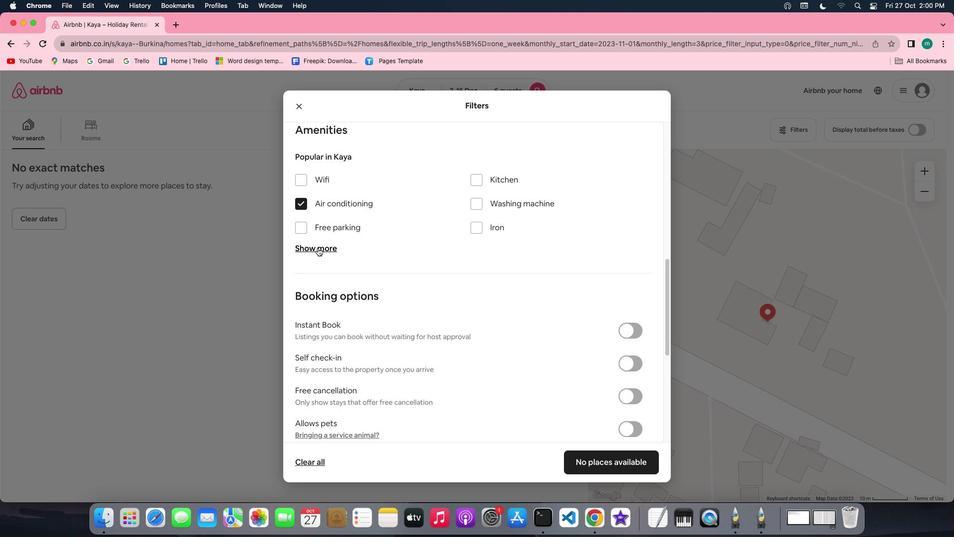 
Action: Mouse pressed left at (318, 247)
Screenshot: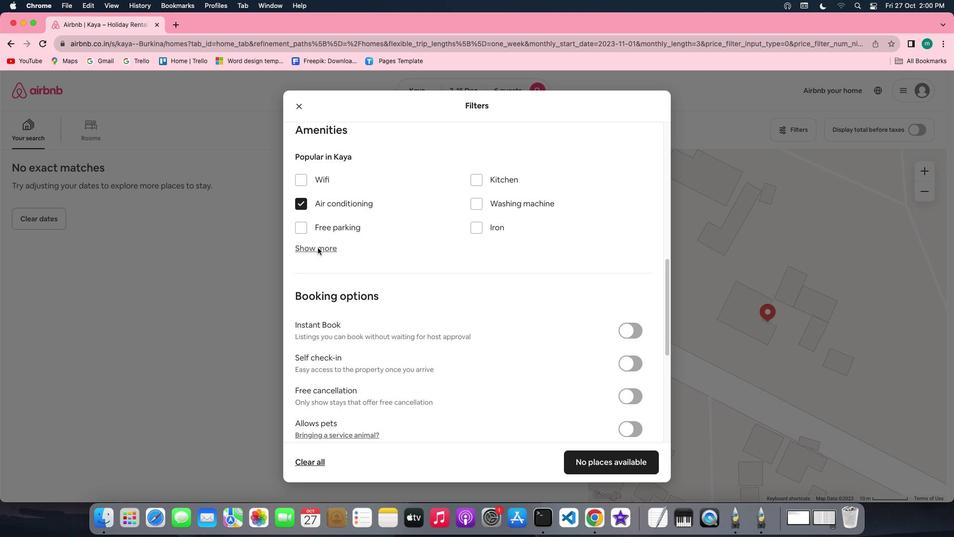 
Action: Mouse moved to (481, 297)
Screenshot: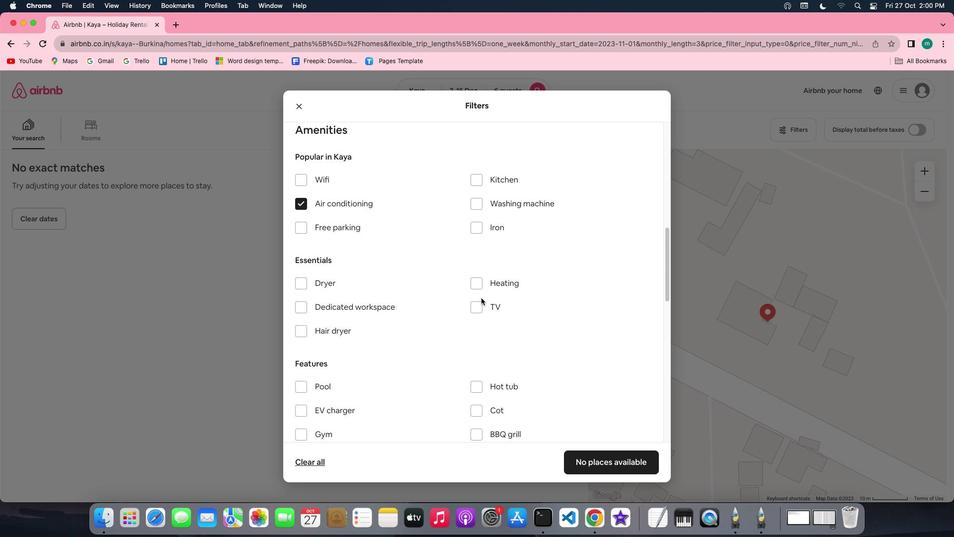 
Action: Mouse scrolled (481, 297) with delta (0, 0)
Screenshot: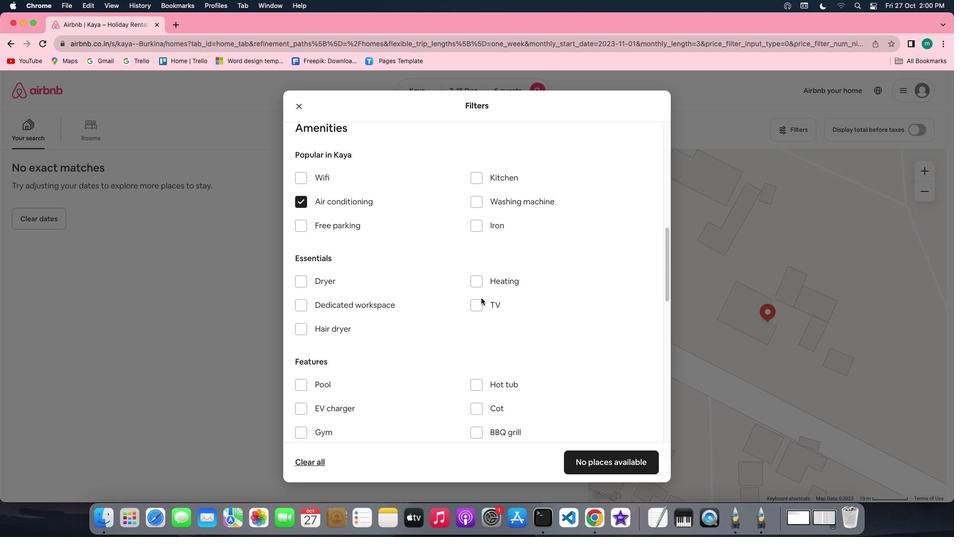 
Action: Mouse scrolled (481, 297) with delta (0, 0)
Screenshot: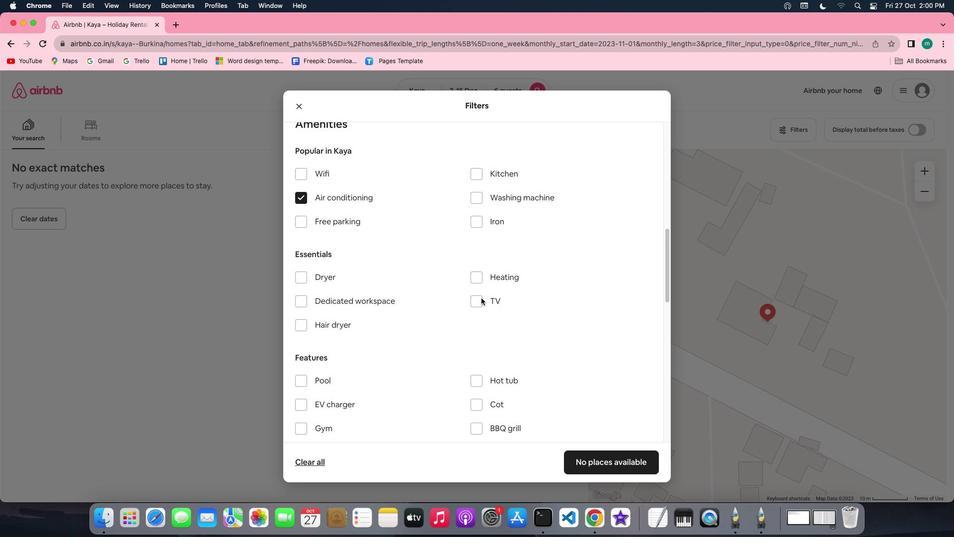 
Action: Mouse scrolled (481, 297) with delta (0, 0)
Screenshot: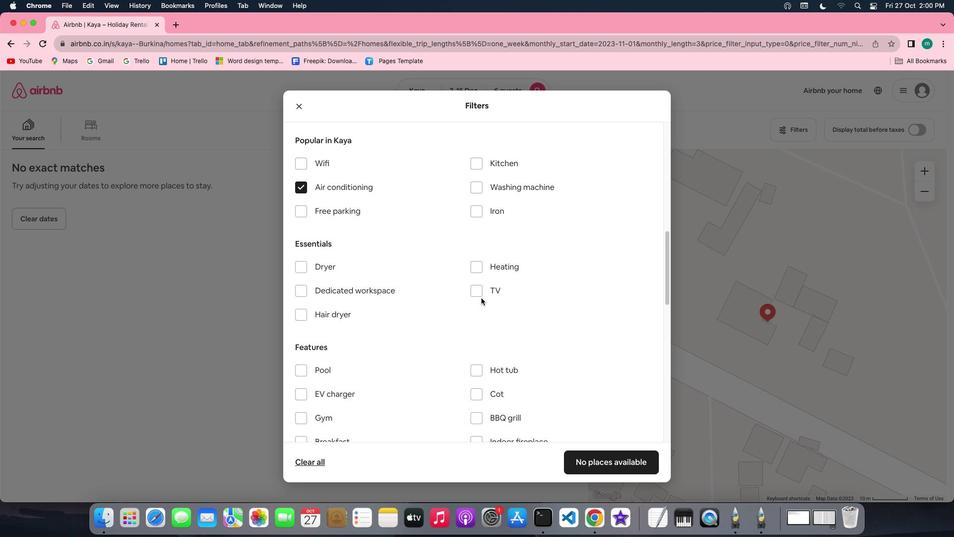 
Action: Mouse scrolled (481, 297) with delta (0, 0)
Screenshot: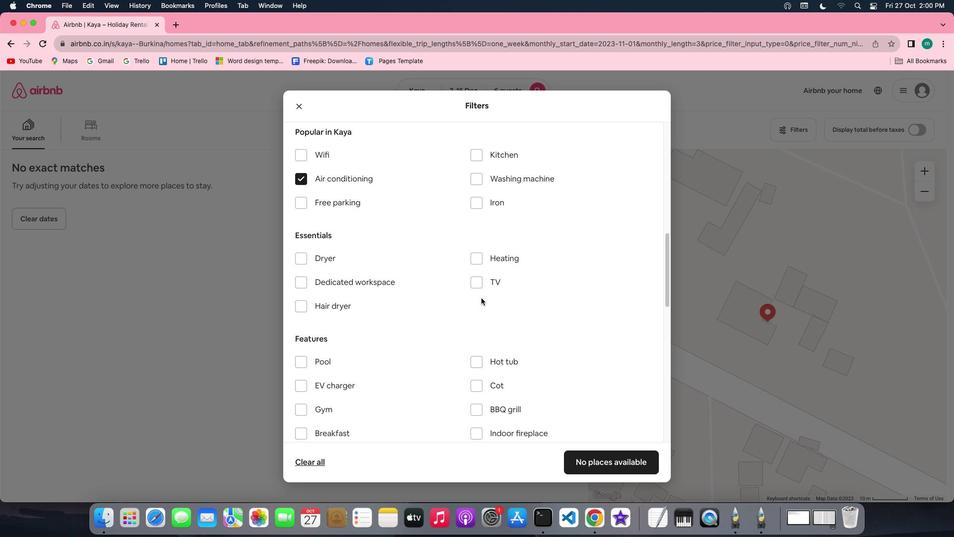 
Action: Mouse scrolled (481, 297) with delta (0, 0)
Screenshot: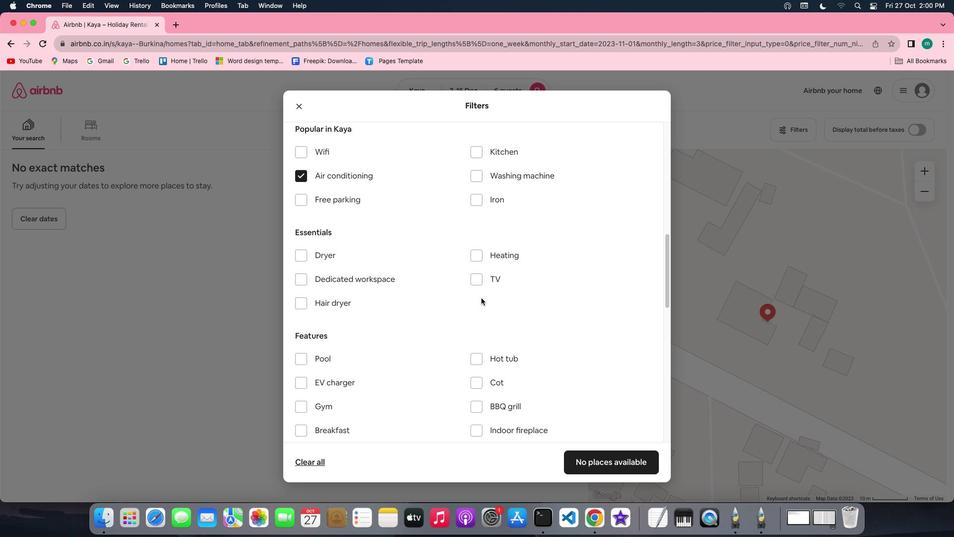 
Action: Mouse scrolled (481, 297) with delta (0, 0)
Screenshot: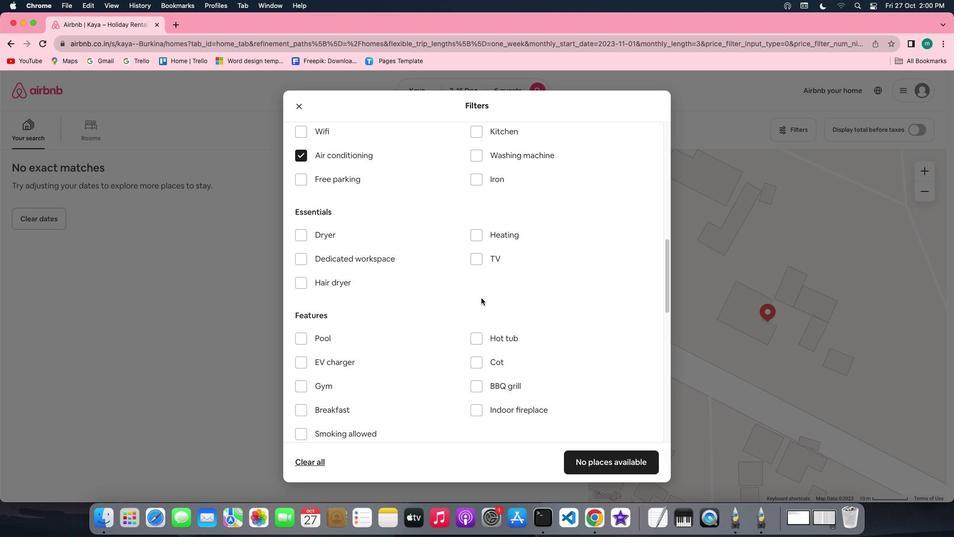 
Action: Mouse moved to (481, 297)
Screenshot: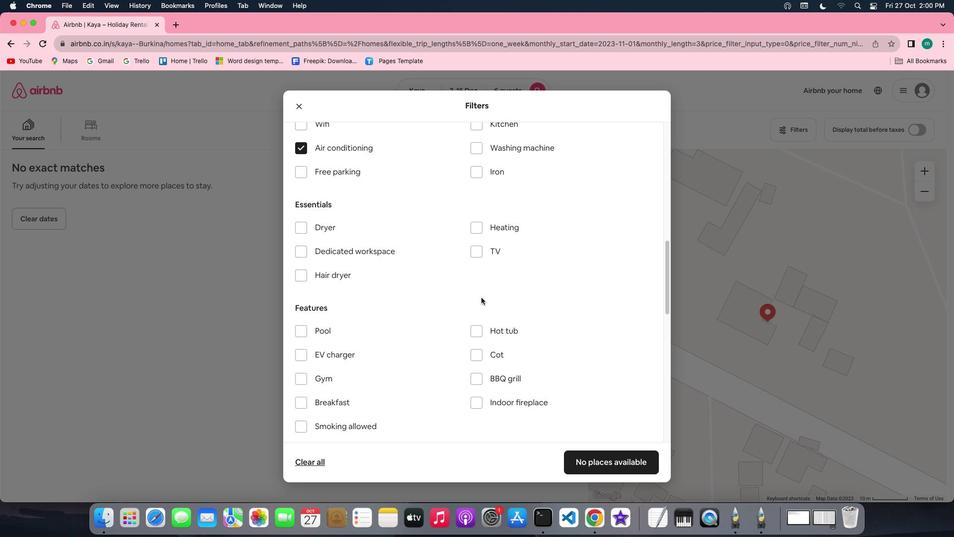 
Action: Mouse scrolled (481, 297) with delta (0, 0)
Screenshot: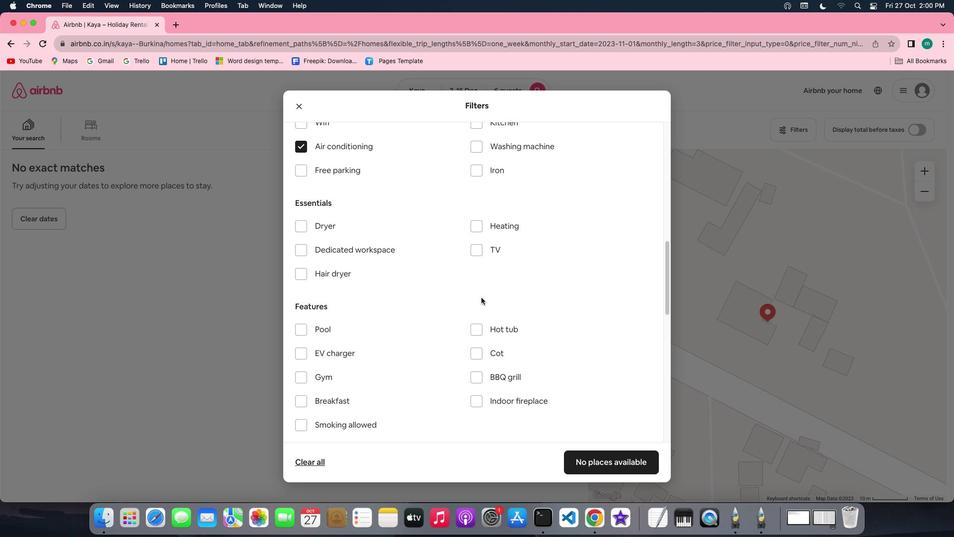 
Action: Mouse scrolled (481, 297) with delta (0, 0)
Screenshot: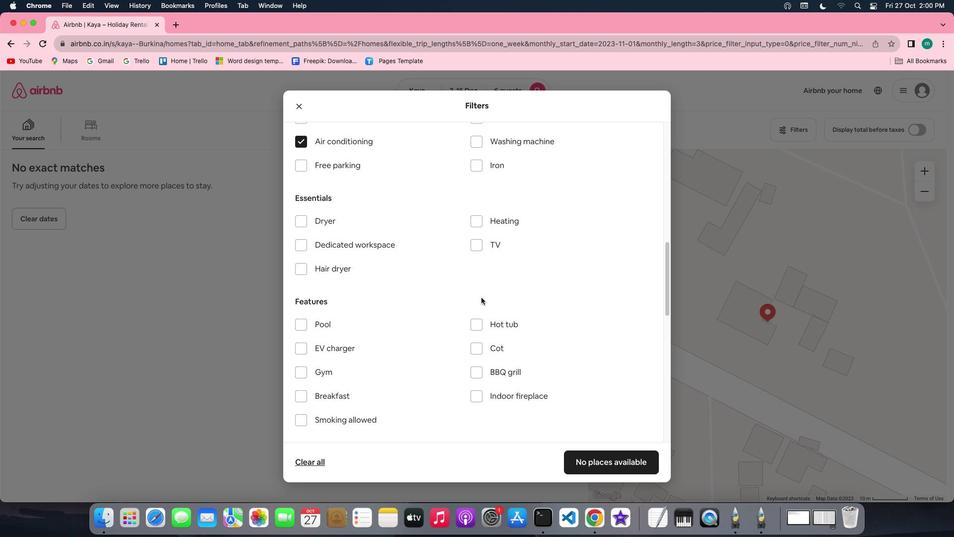 
Action: Mouse scrolled (481, 297) with delta (0, 0)
Screenshot: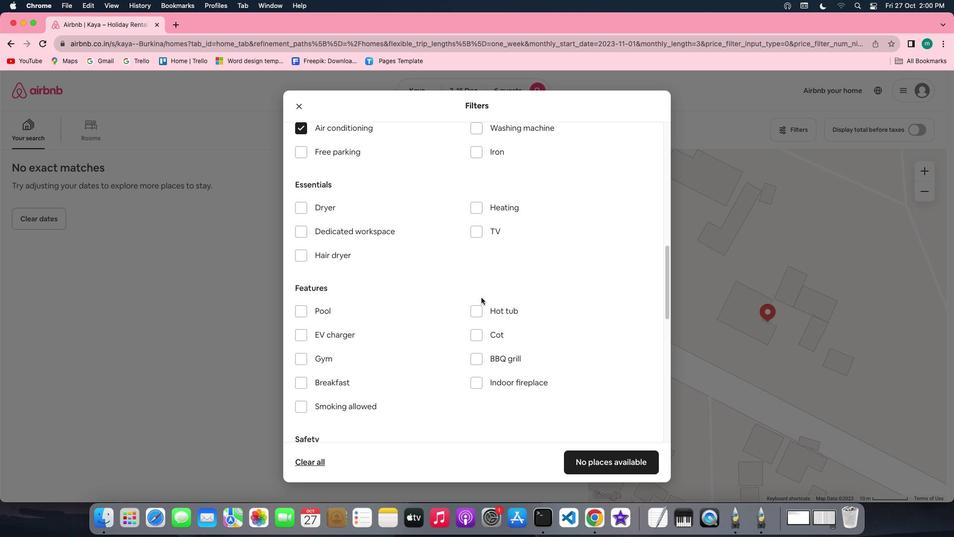 
Action: Mouse scrolled (481, 297) with delta (0, 0)
Screenshot: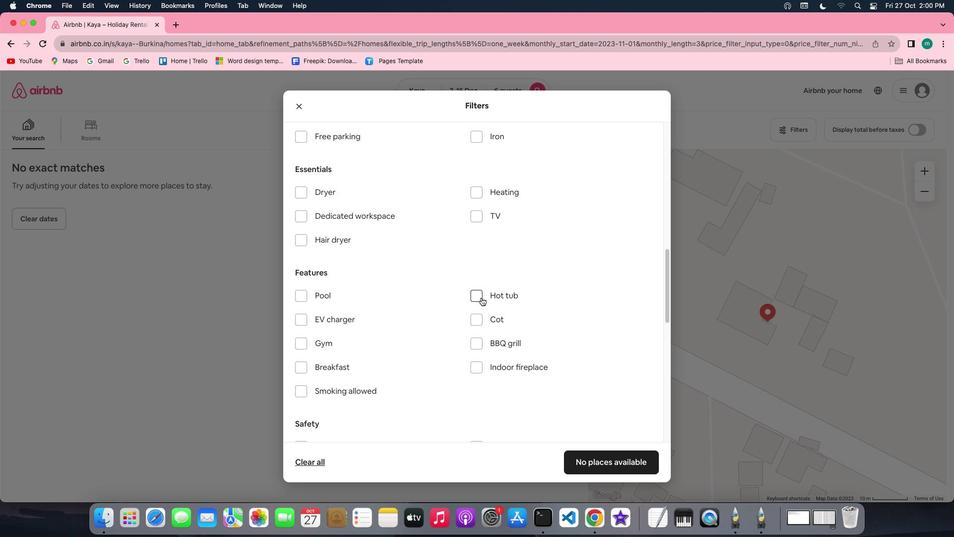 
Action: Mouse scrolled (481, 297) with delta (0, 0)
Screenshot: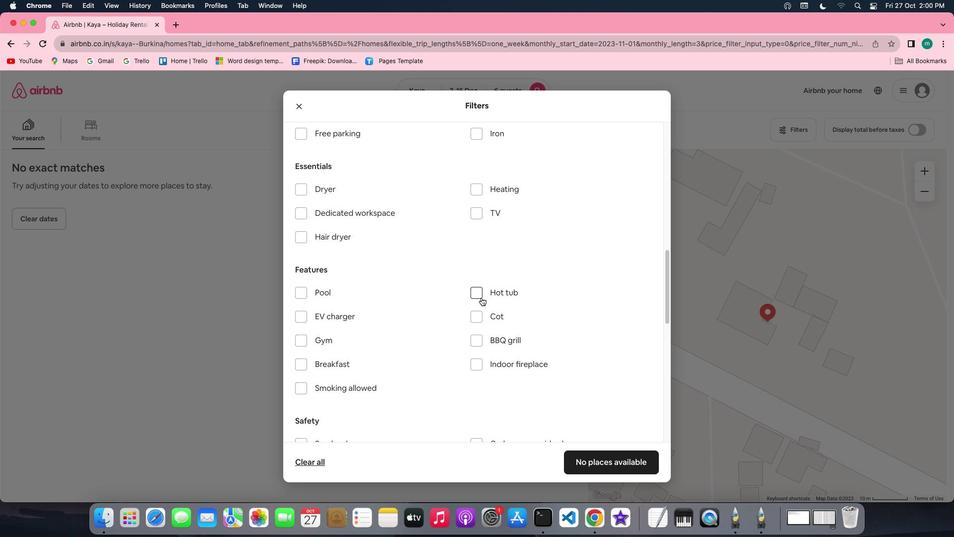 
Action: Mouse scrolled (481, 297) with delta (0, 0)
Screenshot: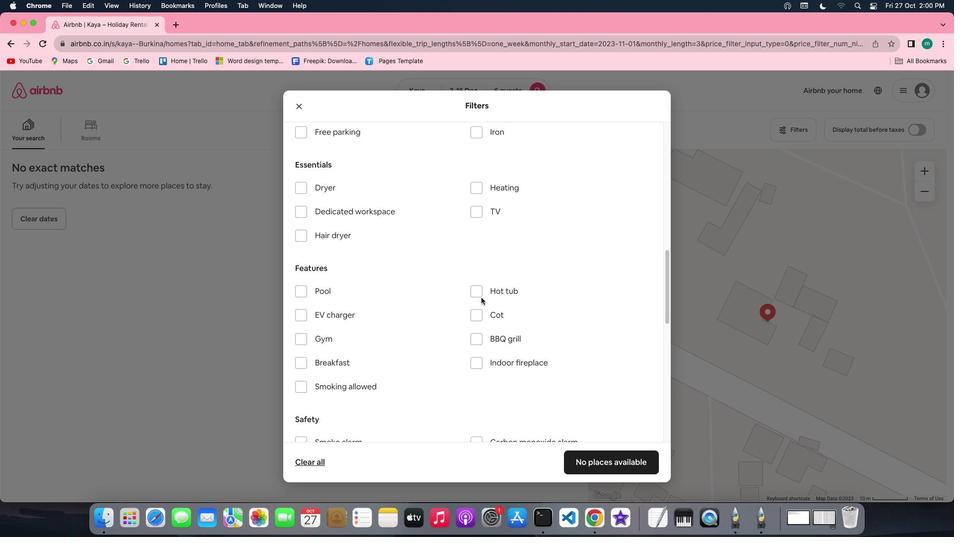 
Action: Mouse scrolled (481, 297) with delta (0, 0)
Screenshot: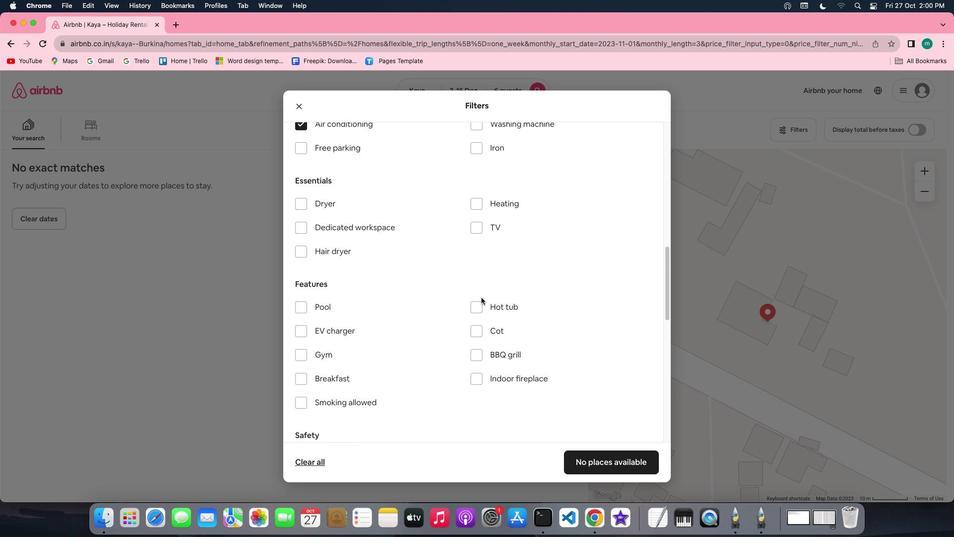 
Action: Mouse scrolled (481, 297) with delta (0, 1)
Screenshot: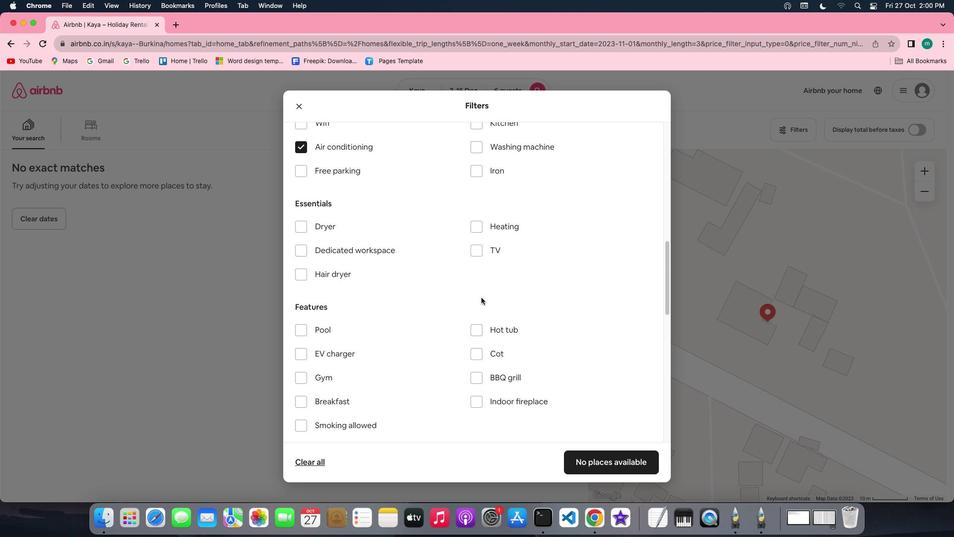 
Action: Mouse scrolled (481, 297) with delta (0, 0)
Screenshot: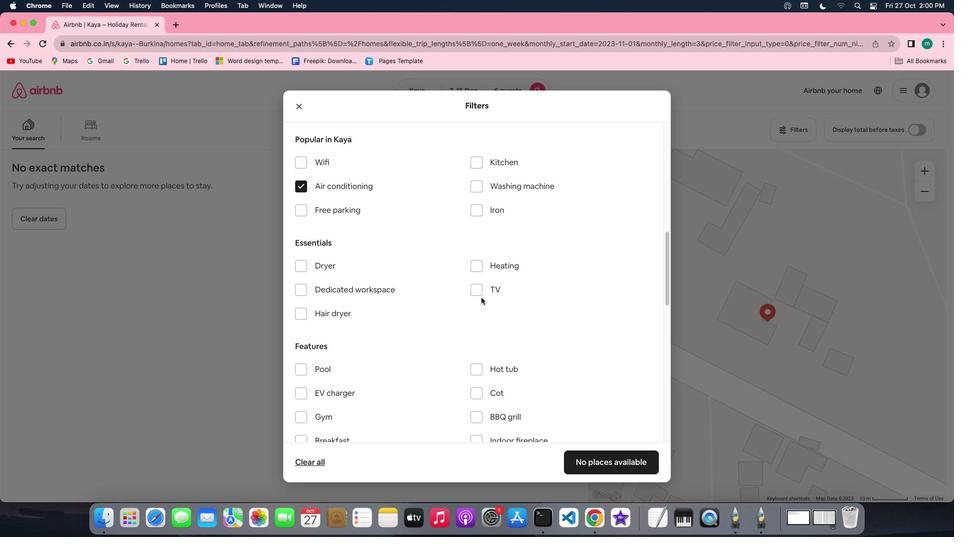 
Action: Mouse scrolled (481, 297) with delta (0, 0)
Screenshot: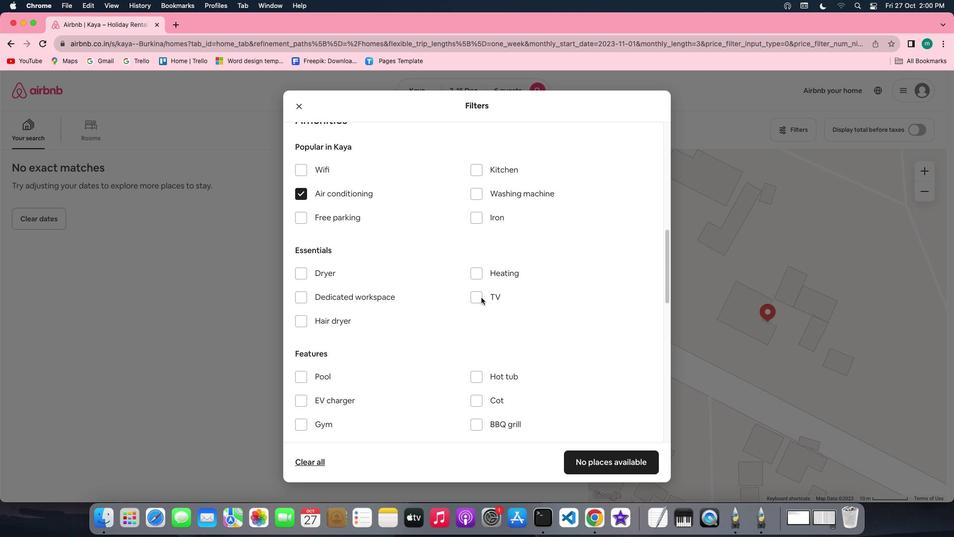 
Action: Mouse scrolled (481, 297) with delta (0, 0)
Screenshot: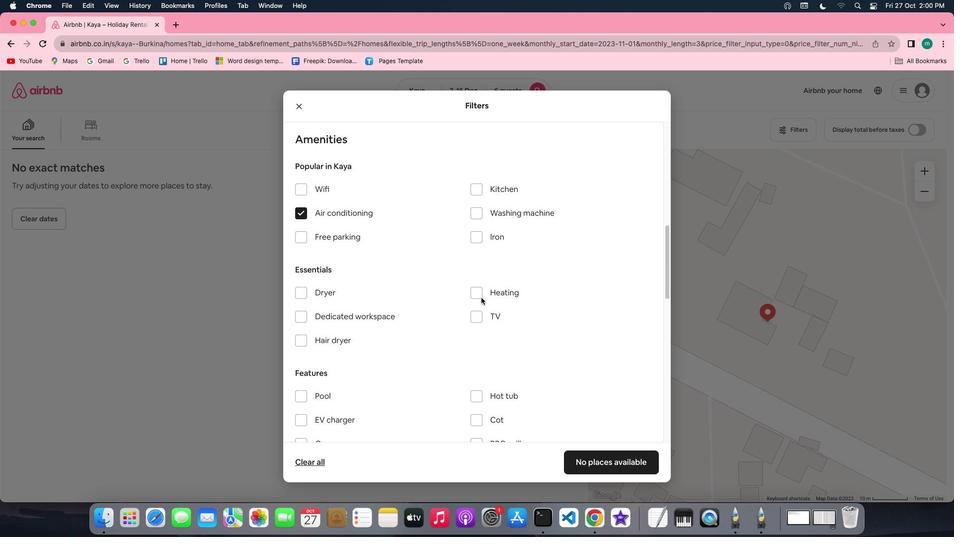 
Action: Mouse scrolled (481, 297) with delta (0, 0)
Screenshot: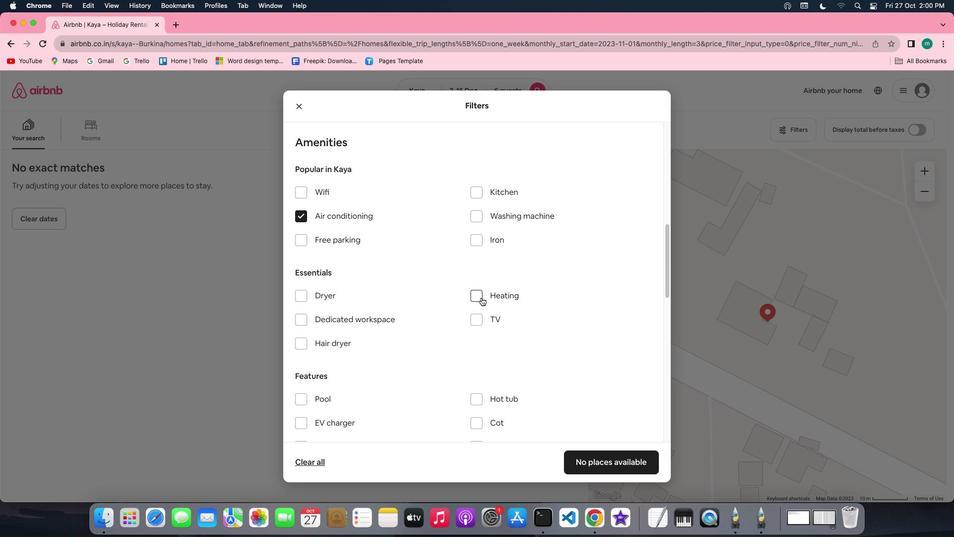 
Action: Mouse scrolled (481, 297) with delta (0, 0)
Screenshot: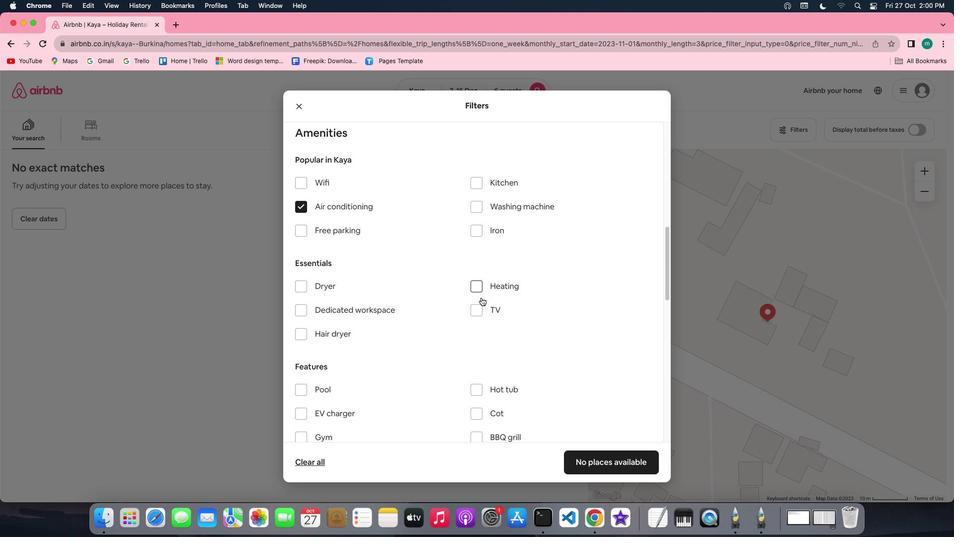 
Action: Mouse scrolled (481, 297) with delta (0, 0)
Screenshot: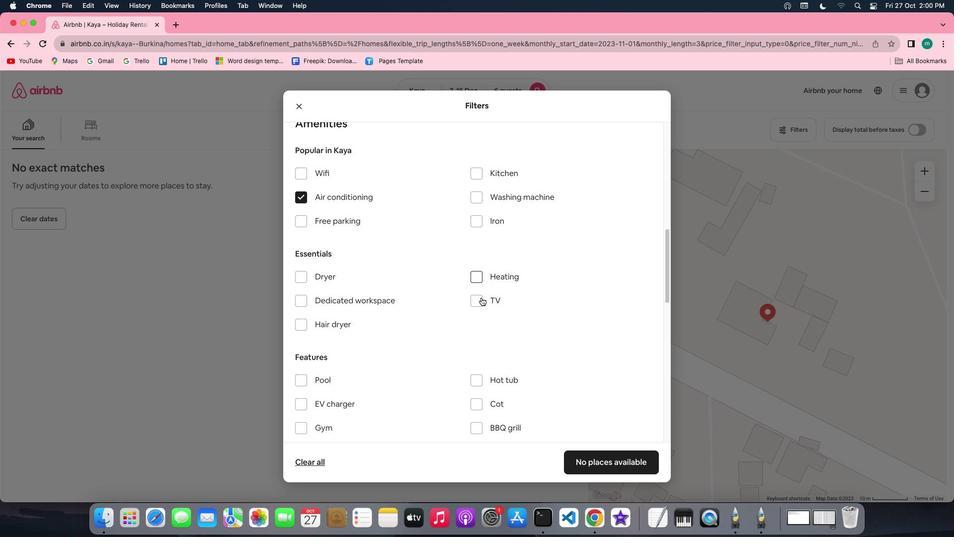 
Action: Mouse scrolled (481, 297) with delta (0, 0)
Screenshot: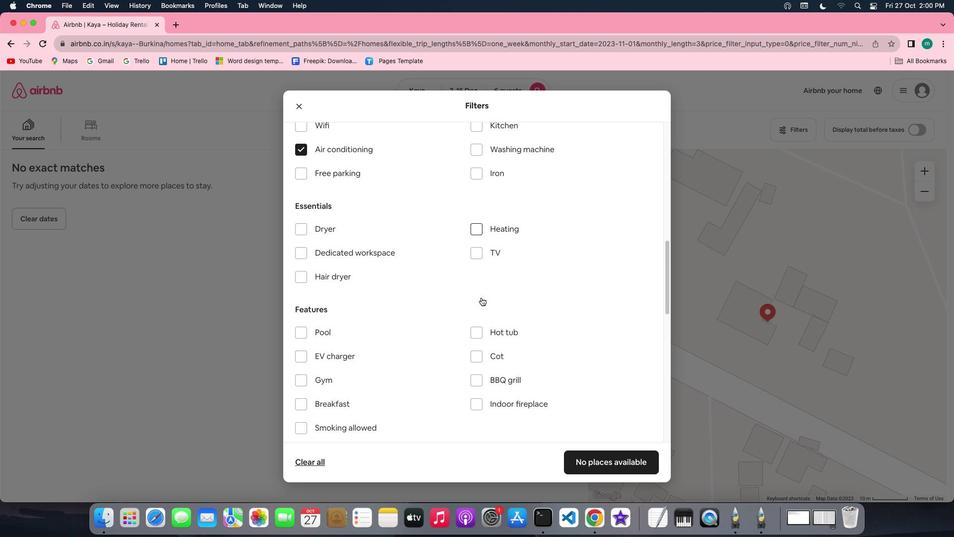 
Action: Mouse scrolled (481, 297) with delta (0, 0)
Screenshot: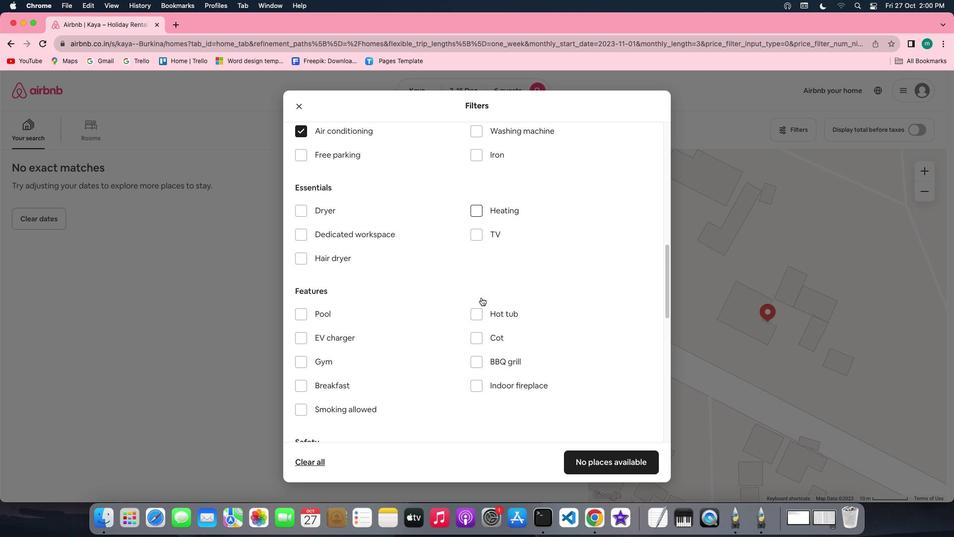 
Action: Mouse scrolled (481, 297) with delta (0, 0)
Screenshot: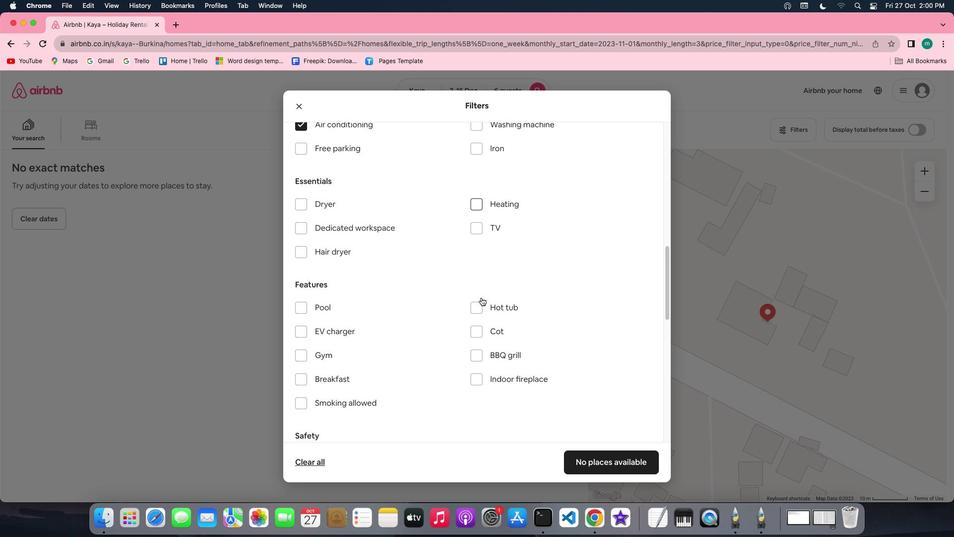 
Action: Mouse scrolled (481, 297) with delta (0, 0)
Screenshot: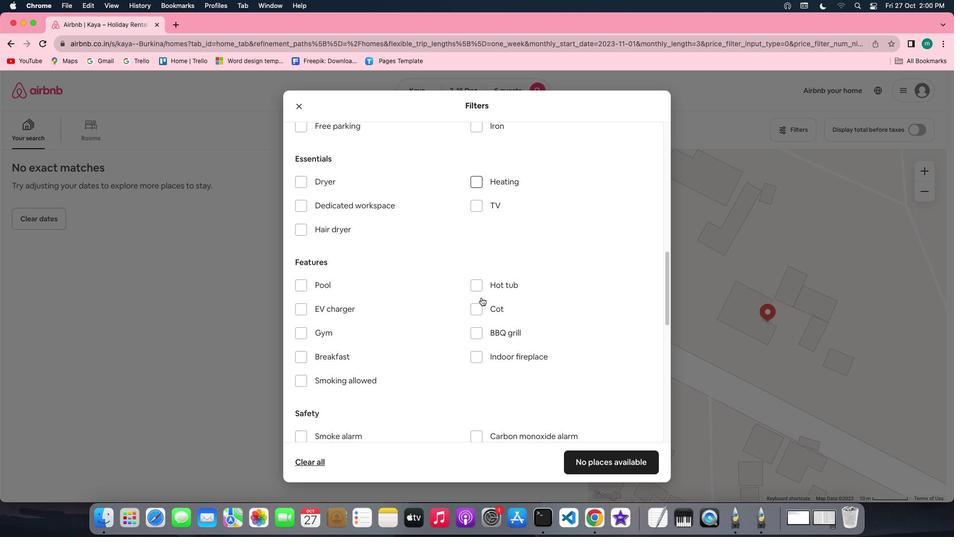 
Action: Mouse moved to (337, 342)
Screenshot: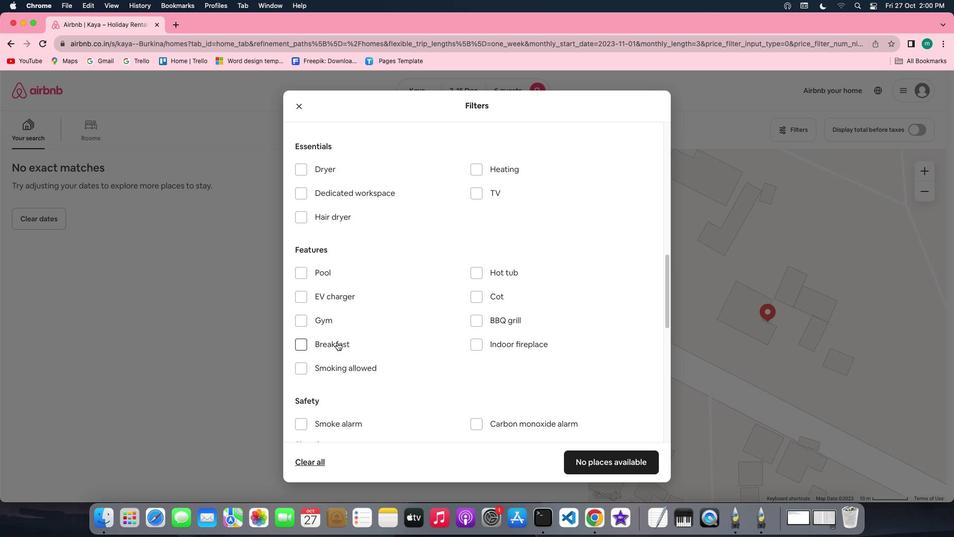 
Action: Mouse pressed left at (337, 342)
Screenshot: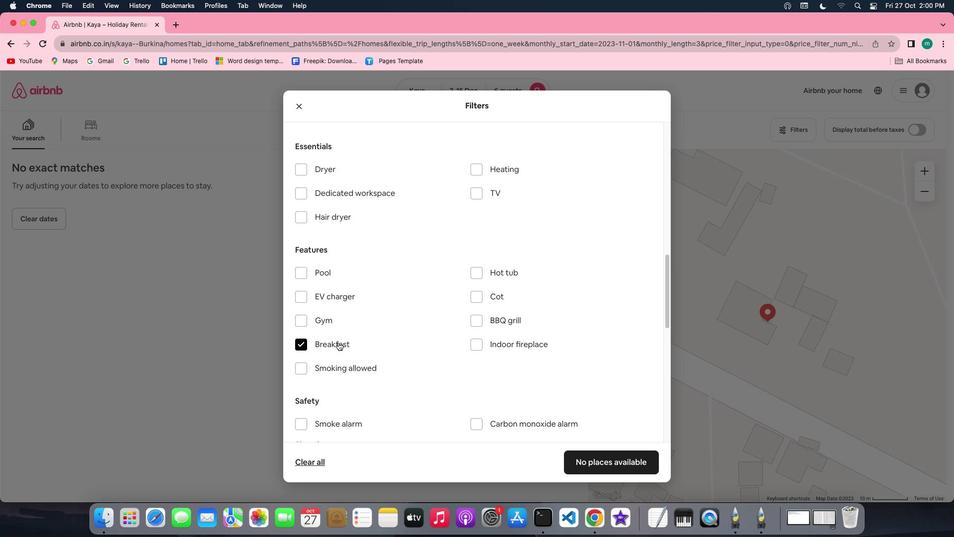 
Action: Mouse moved to (485, 351)
Screenshot: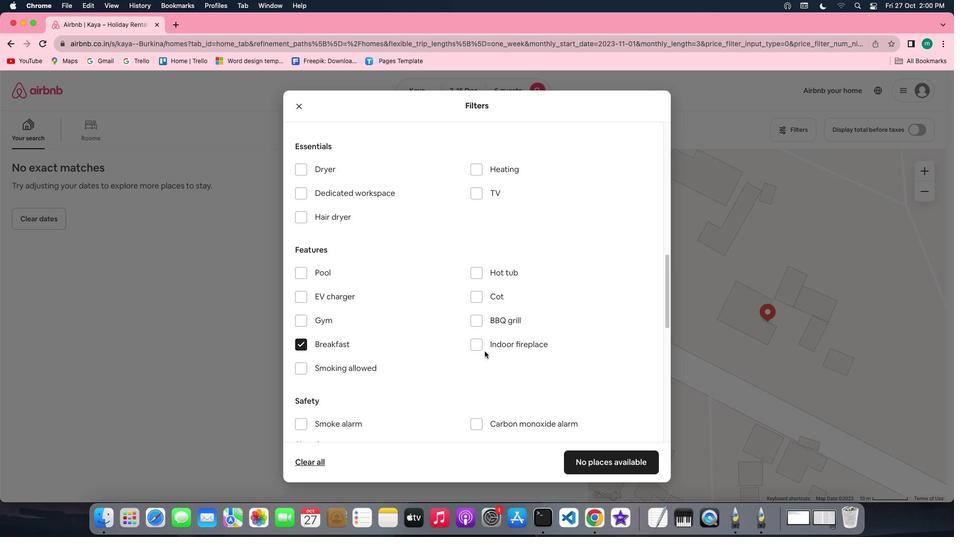 
Action: Mouse scrolled (485, 351) with delta (0, 0)
Screenshot: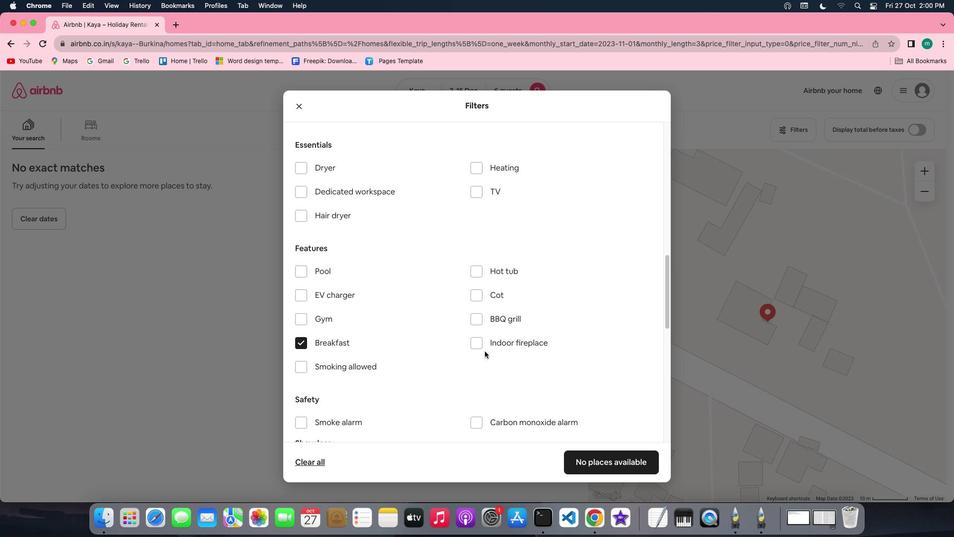 
Action: Mouse scrolled (485, 351) with delta (0, 0)
Screenshot: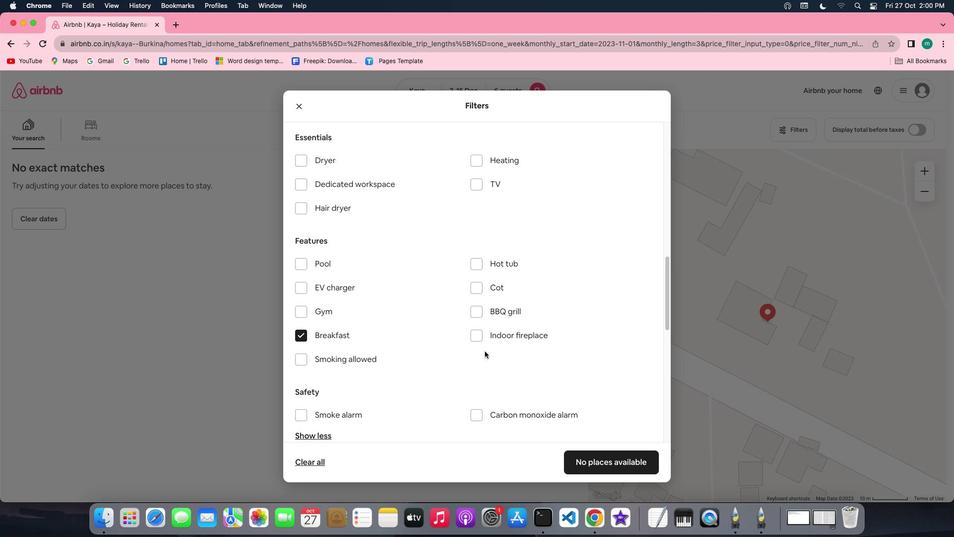 
Action: Mouse scrolled (485, 351) with delta (0, 0)
Screenshot: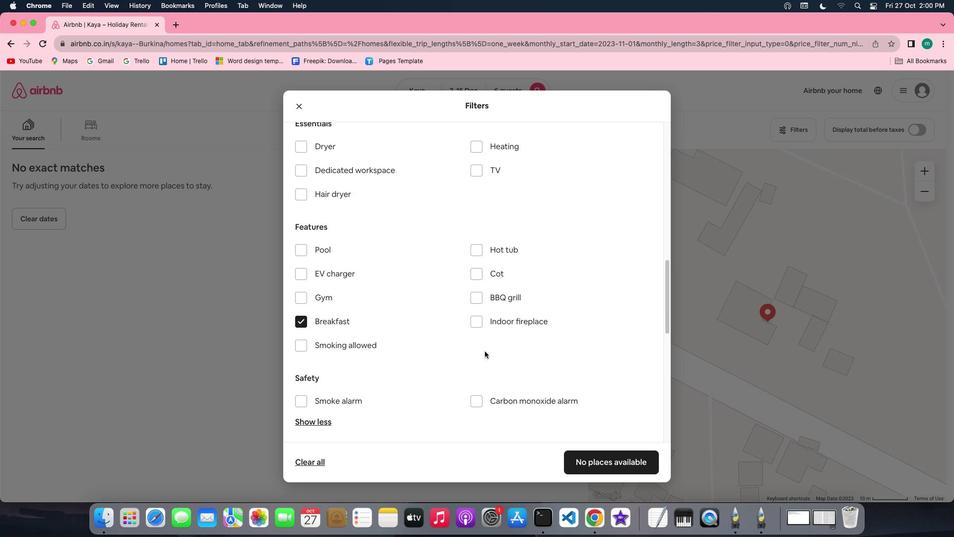 
Action: Mouse scrolled (485, 351) with delta (0, 0)
Screenshot: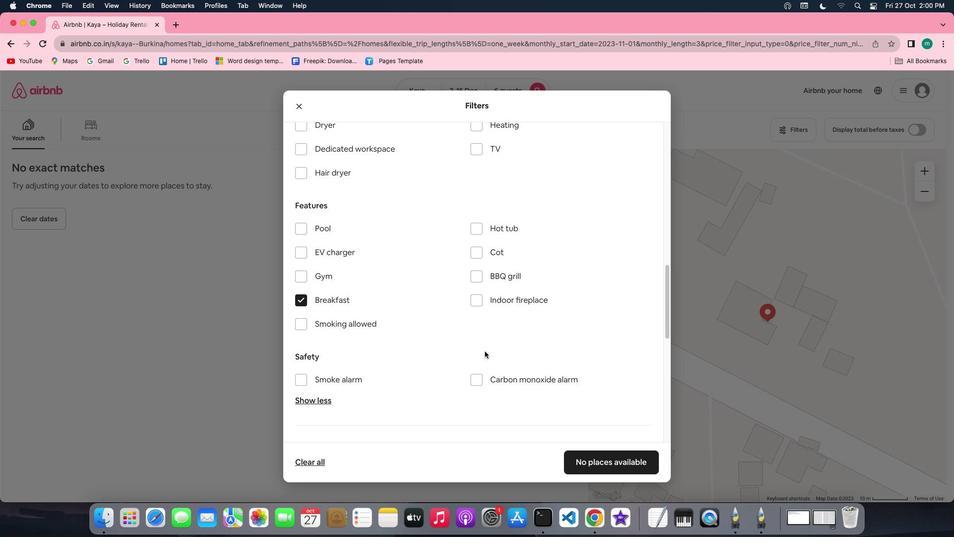 
Action: Mouse scrolled (485, 351) with delta (0, 0)
Screenshot: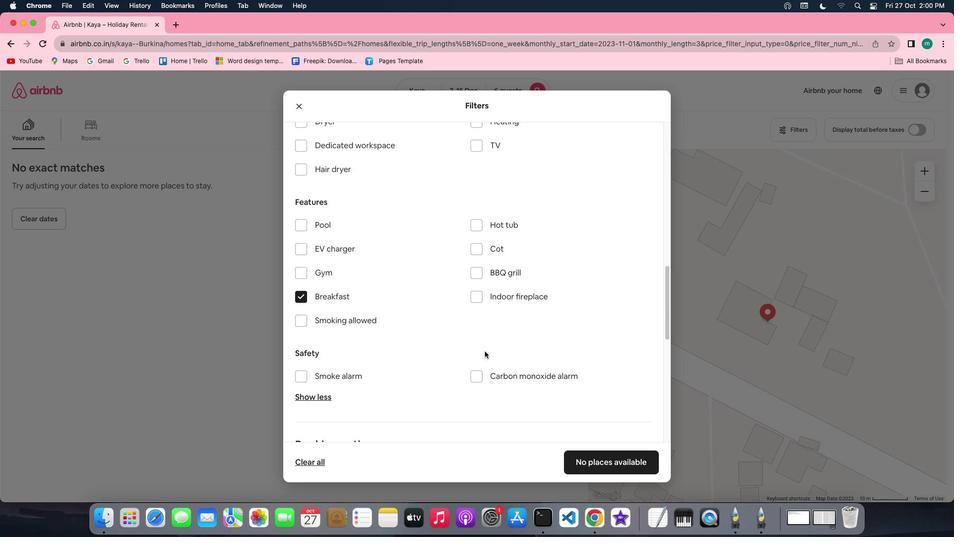 
Action: Mouse scrolled (485, 351) with delta (0, 0)
Screenshot: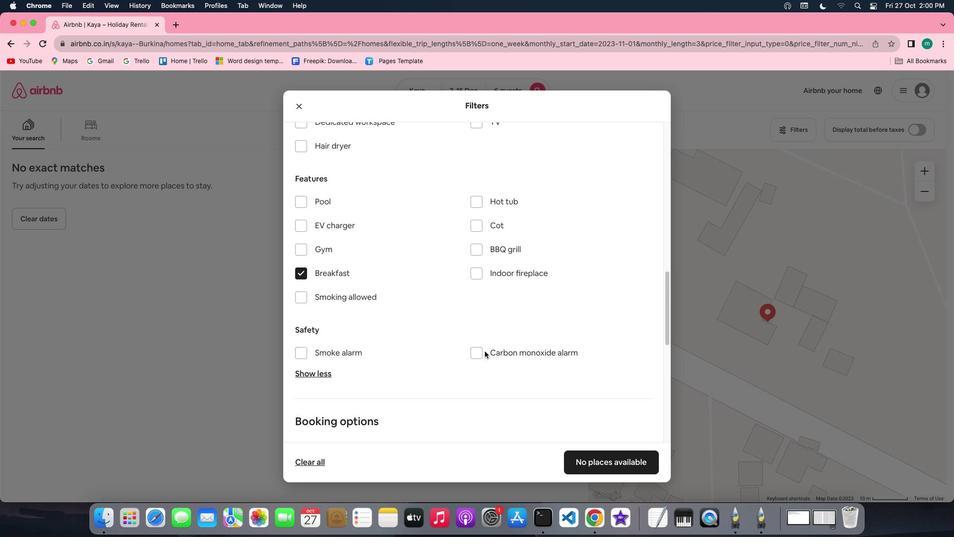 
Action: Mouse scrolled (485, 351) with delta (0, 0)
Screenshot: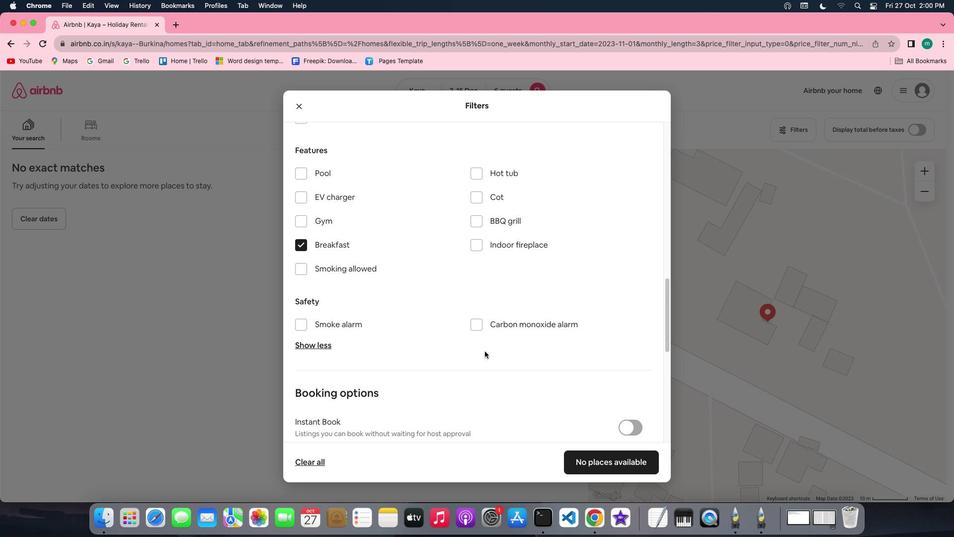 
Action: Mouse scrolled (485, 351) with delta (0, 0)
Screenshot: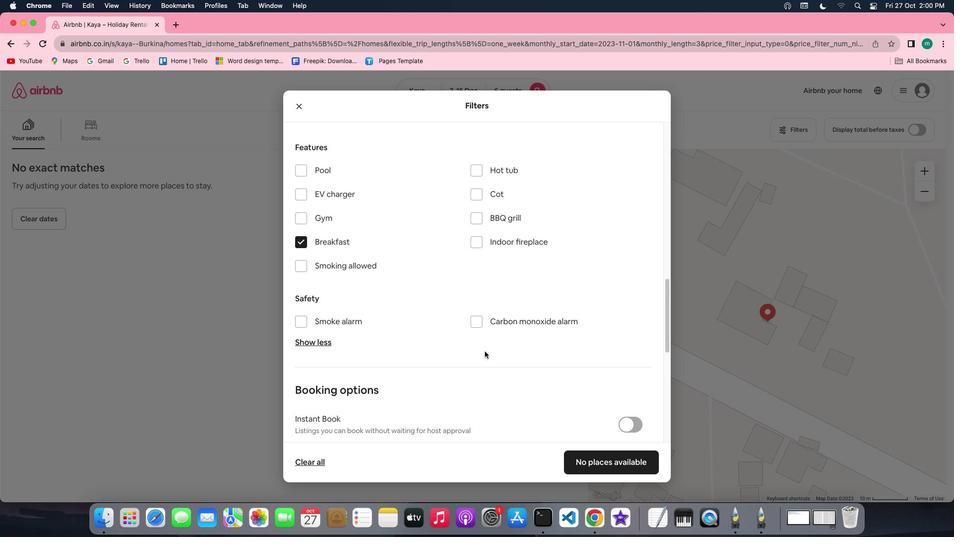 
Action: Mouse scrolled (485, 351) with delta (0, 0)
Screenshot: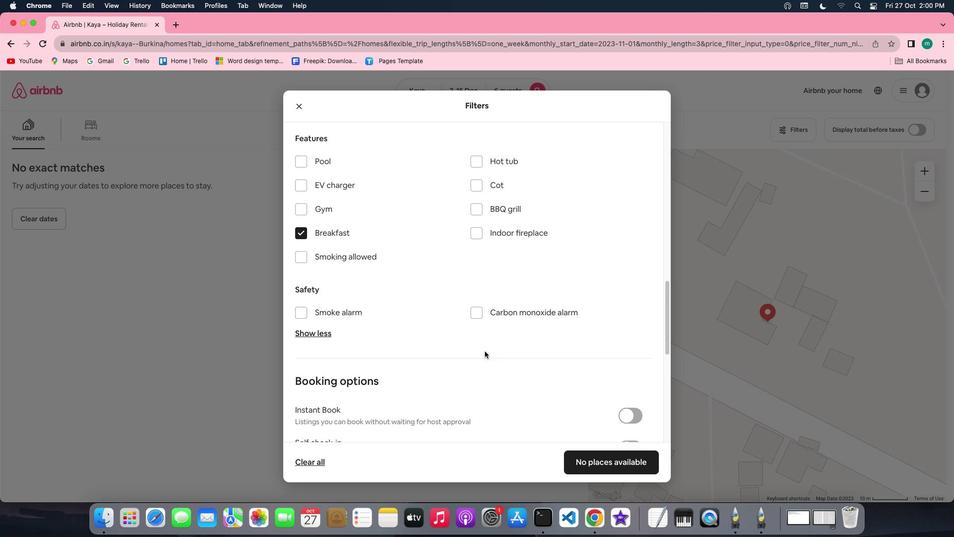 
Action: Mouse scrolled (485, 351) with delta (0, 0)
Screenshot: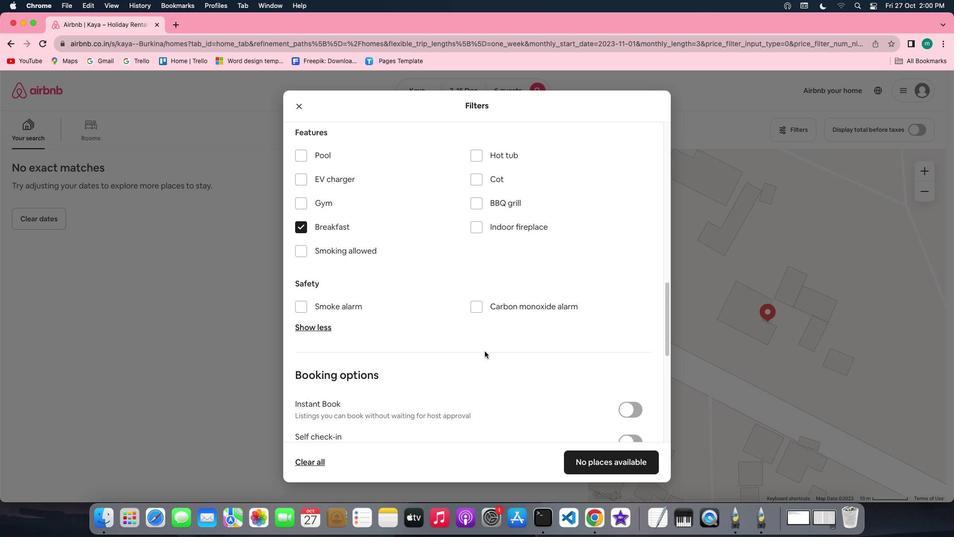 
Action: Mouse scrolled (485, 351) with delta (0, 0)
Screenshot: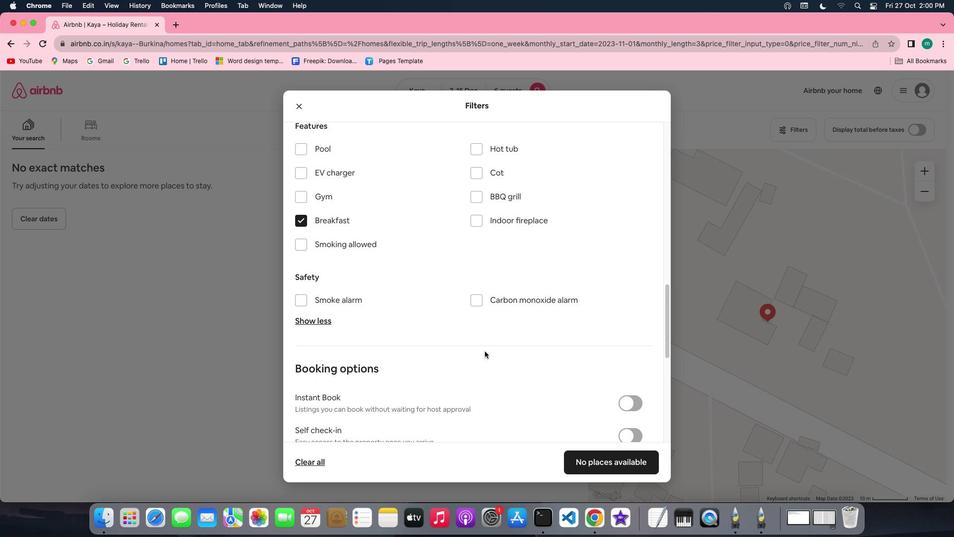 
Action: Mouse scrolled (485, 351) with delta (0, 0)
Screenshot: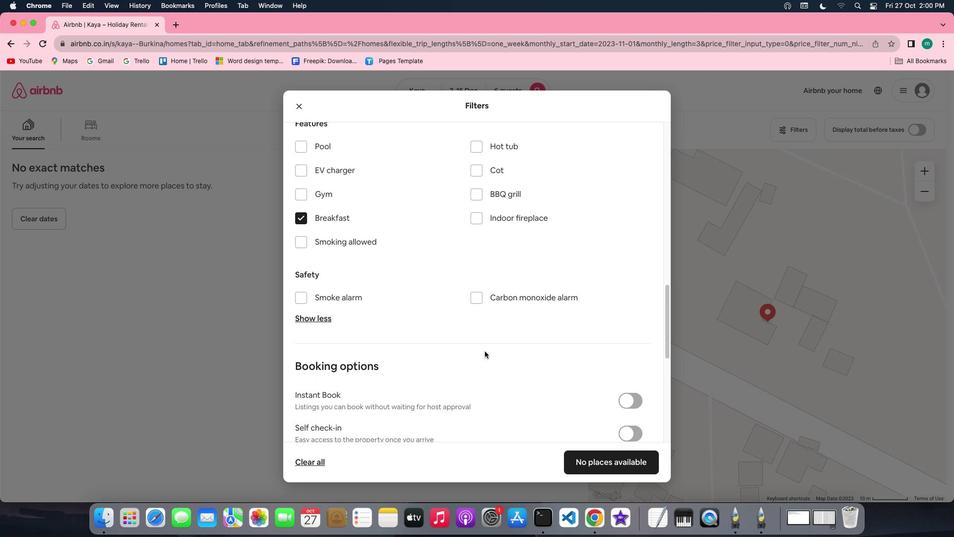 
Action: Mouse scrolled (485, 351) with delta (0, 0)
Screenshot: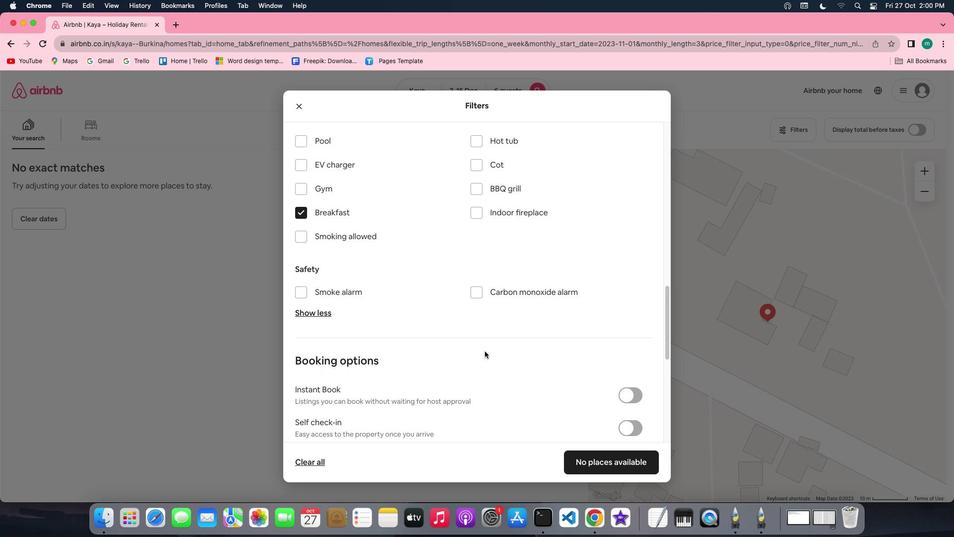 
Action: Mouse scrolled (485, 351) with delta (0, 0)
Screenshot: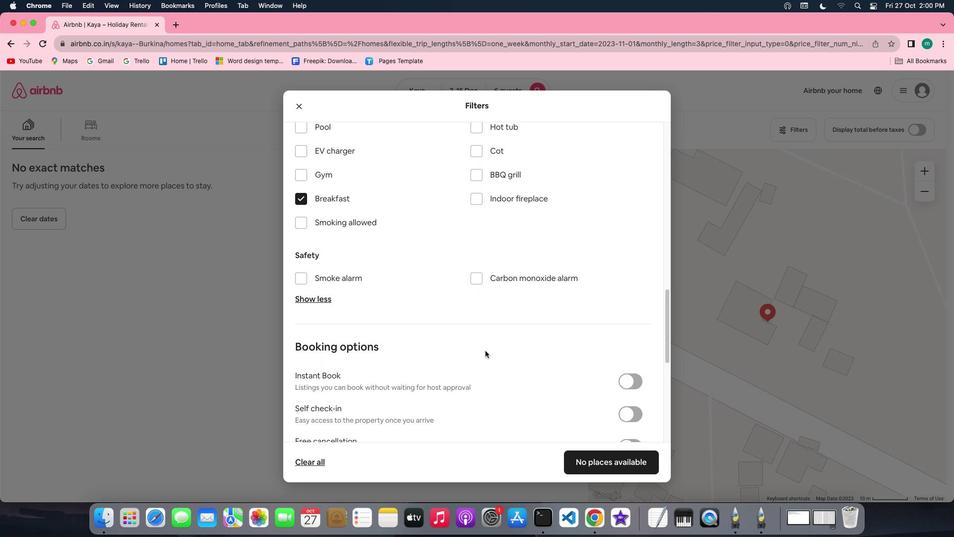 
Action: Mouse moved to (629, 397)
Screenshot: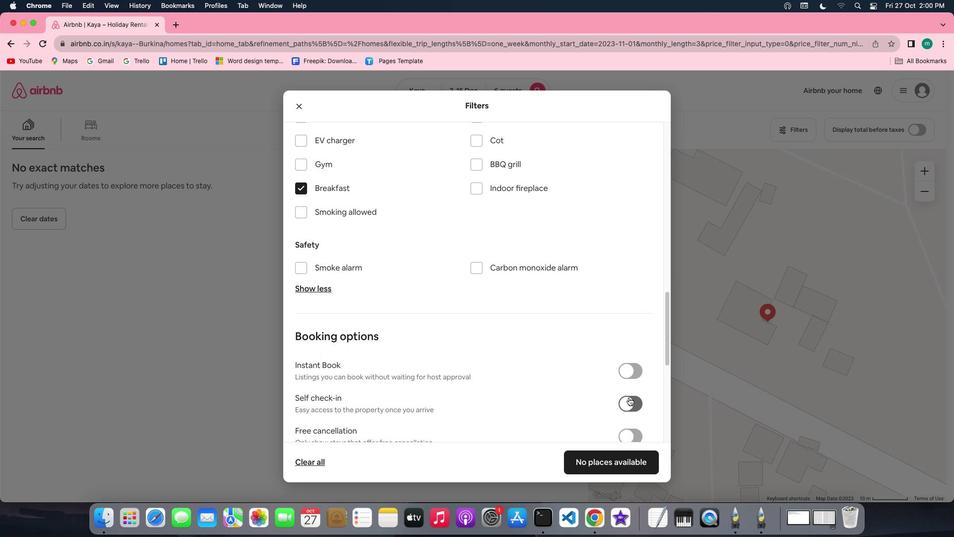 
Action: Mouse pressed left at (629, 397)
Screenshot: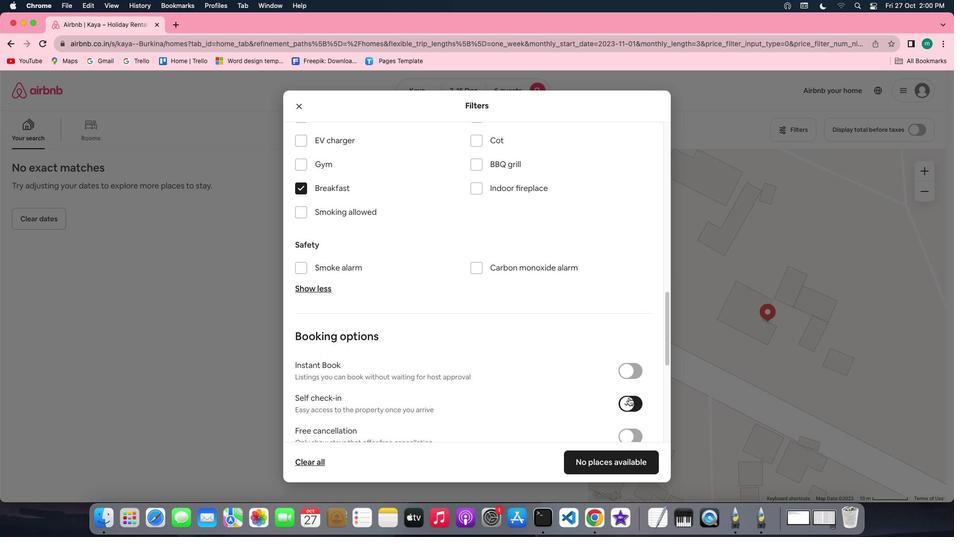
Action: Mouse moved to (556, 398)
Screenshot: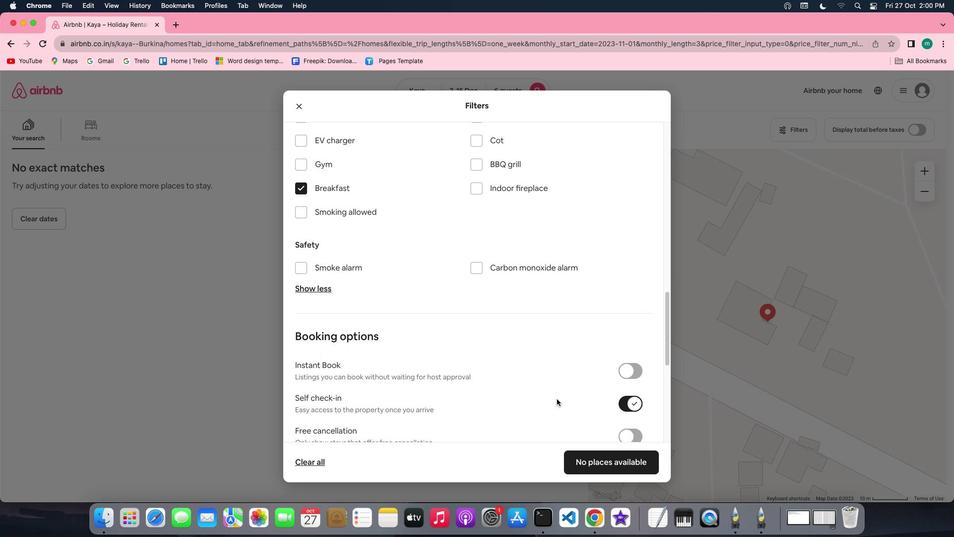 
Action: Mouse scrolled (556, 398) with delta (0, 0)
Screenshot: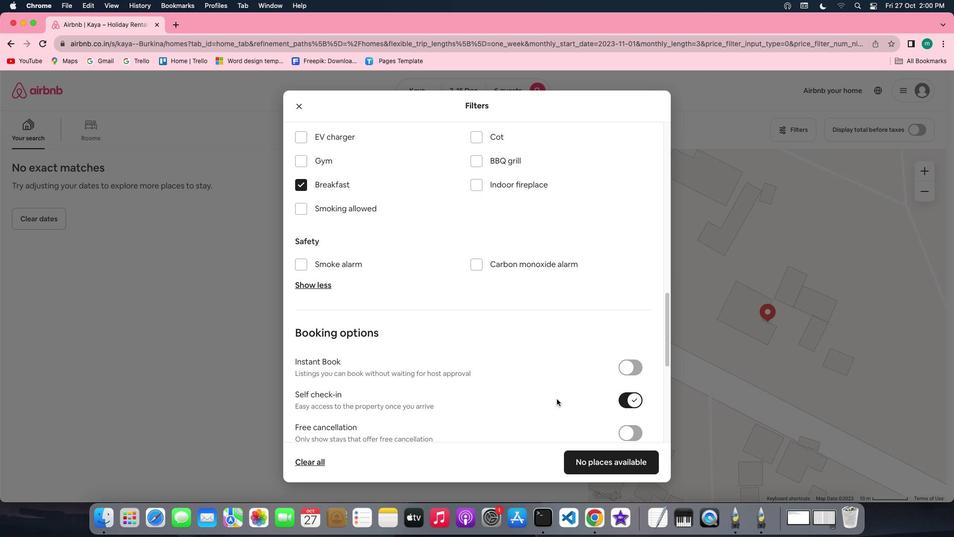 
Action: Mouse scrolled (556, 398) with delta (0, 0)
Screenshot: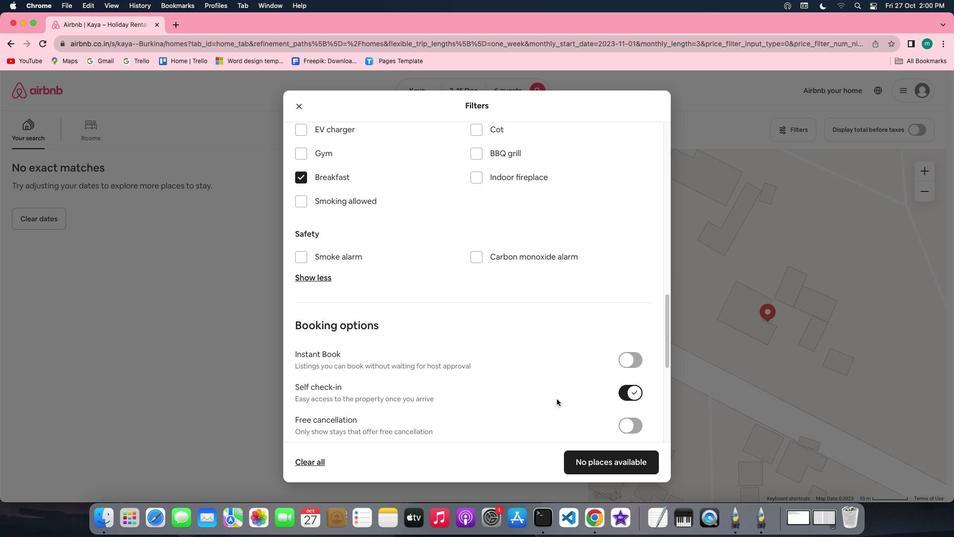 
Action: Mouse scrolled (556, 398) with delta (0, 0)
Screenshot: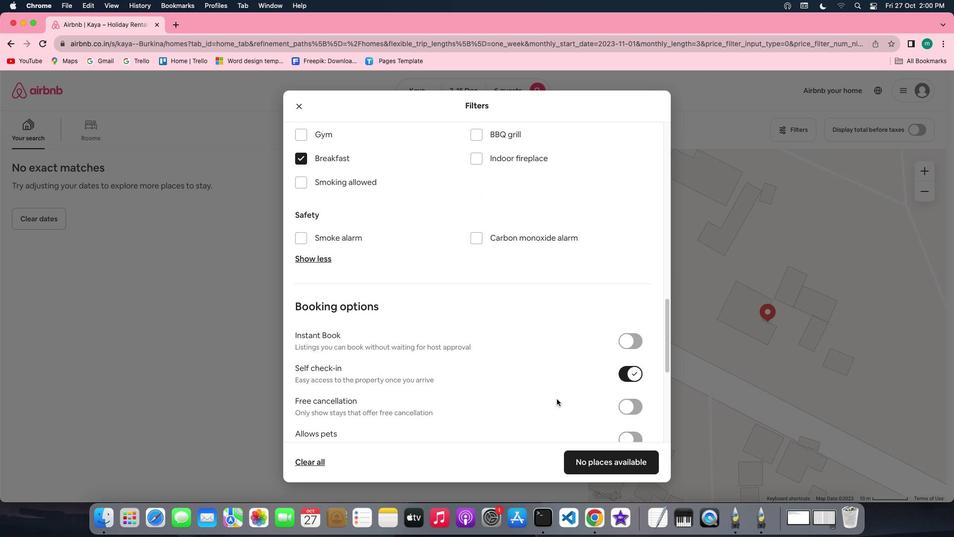 
Action: Mouse scrolled (556, 398) with delta (0, 0)
Screenshot: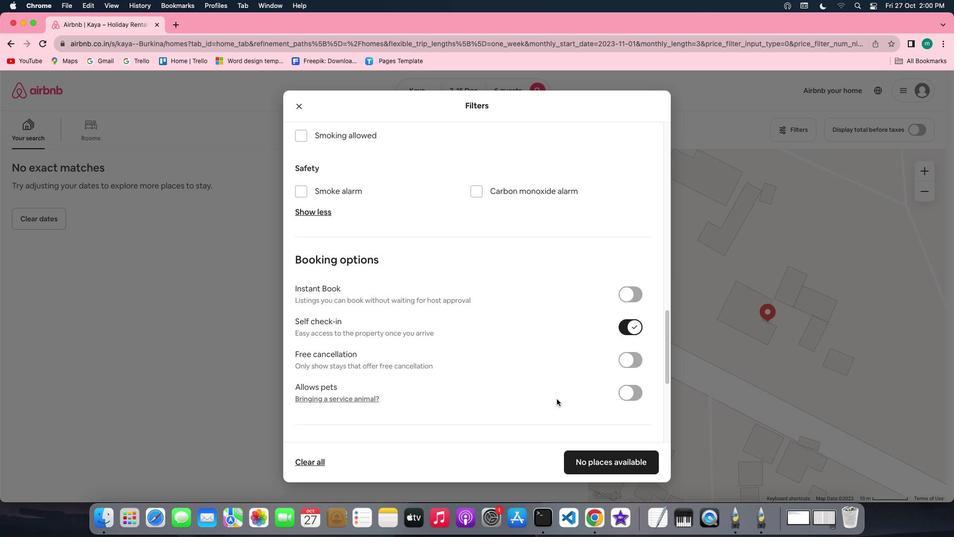 
Action: Mouse scrolled (556, 398) with delta (0, 0)
Screenshot: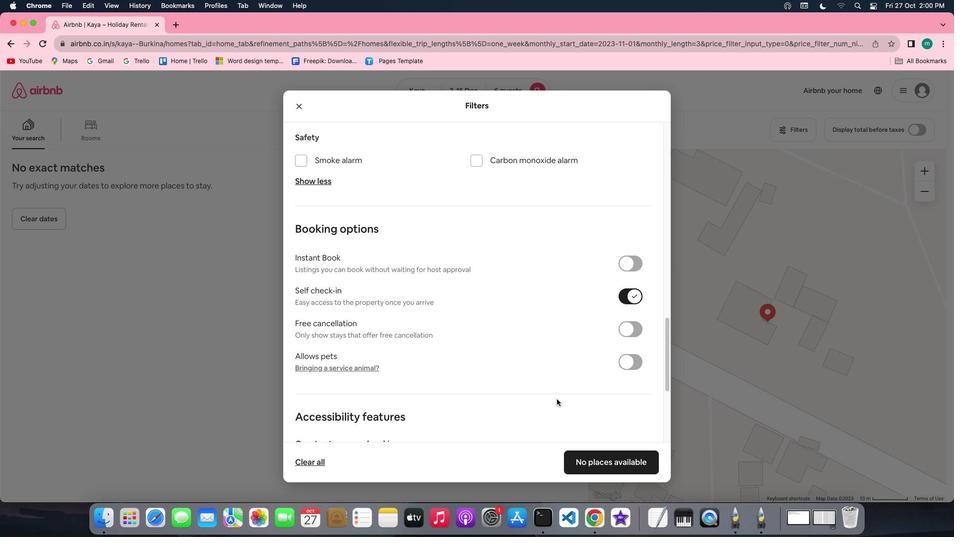 
Action: Mouse scrolled (556, 398) with delta (0, 0)
Screenshot: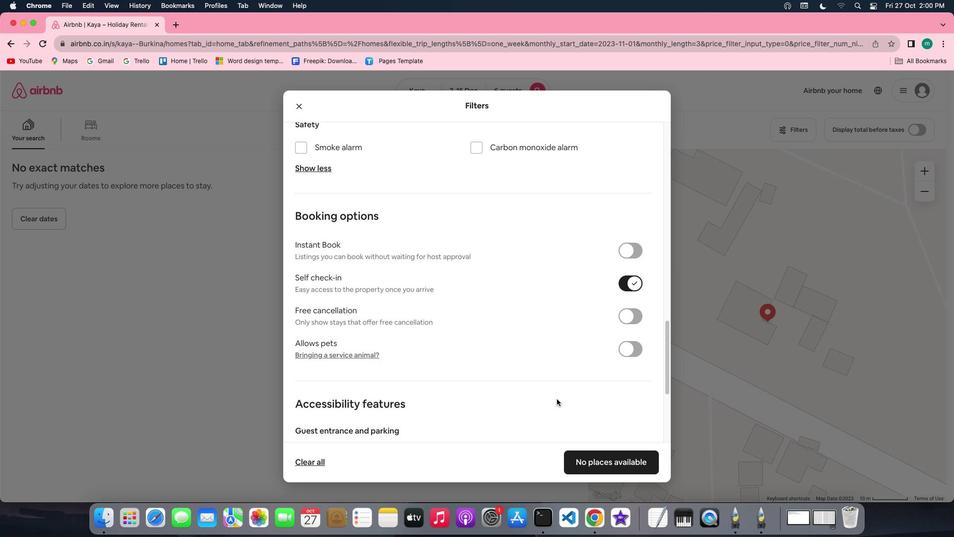 
Action: Mouse scrolled (556, 398) with delta (0, 0)
Screenshot: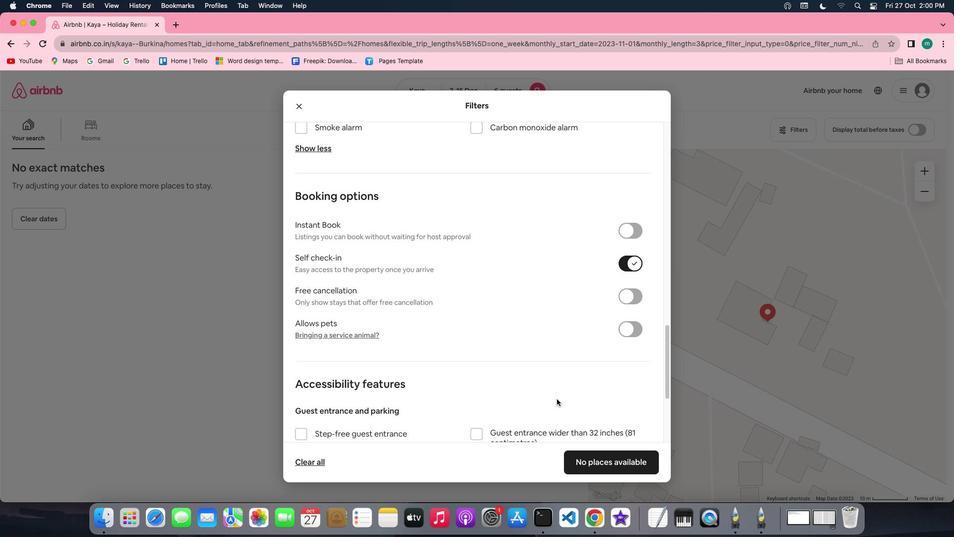 
Action: Mouse scrolled (556, 398) with delta (0, 0)
Screenshot: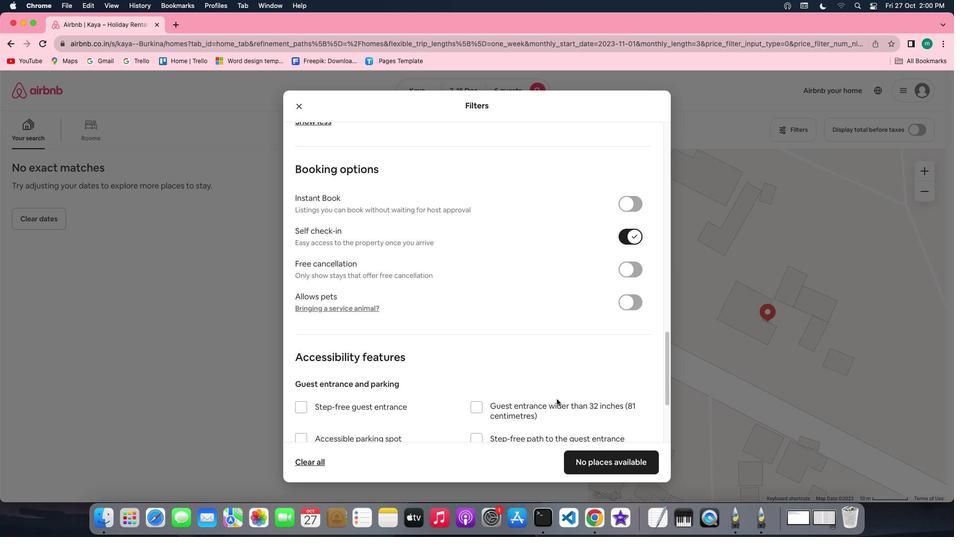 
Action: Mouse scrolled (556, 398) with delta (0, 0)
Screenshot: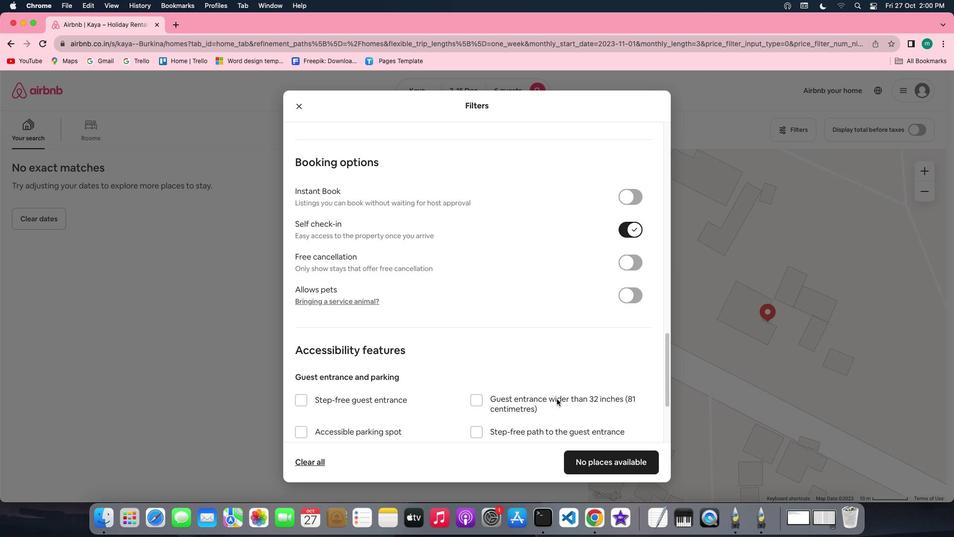 
Action: Mouse scrolled (556, 398) with delta (0, 0)
Screenshot: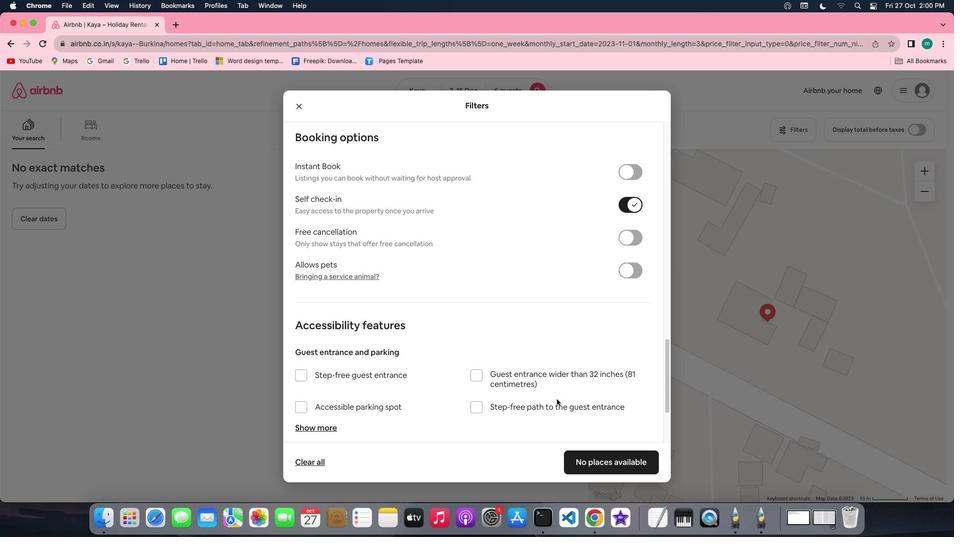 
Action: Mouse scrolled (556, 398) with delta (0, 0)
Screenshot: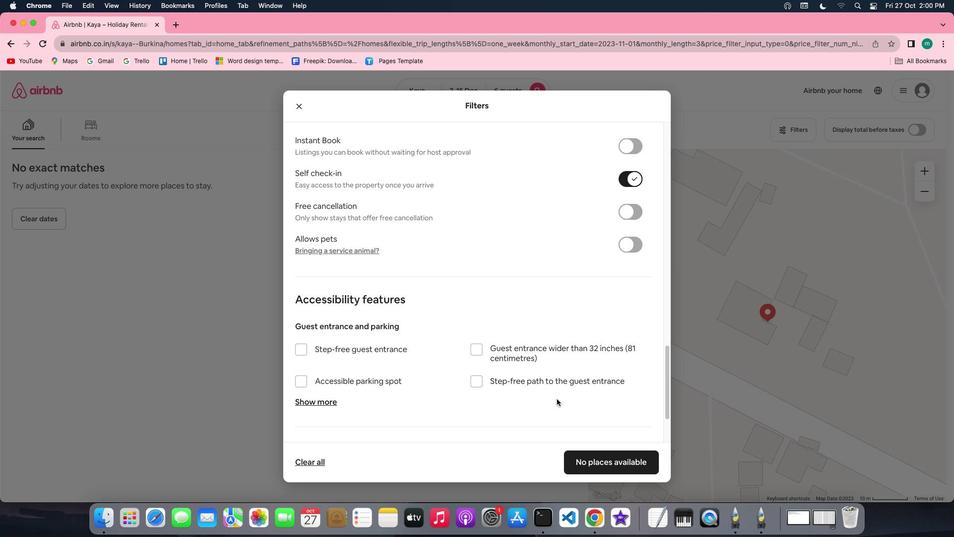 
Action: Mouse scrolled (556, 398) with delta (0, 0)
Screenshot: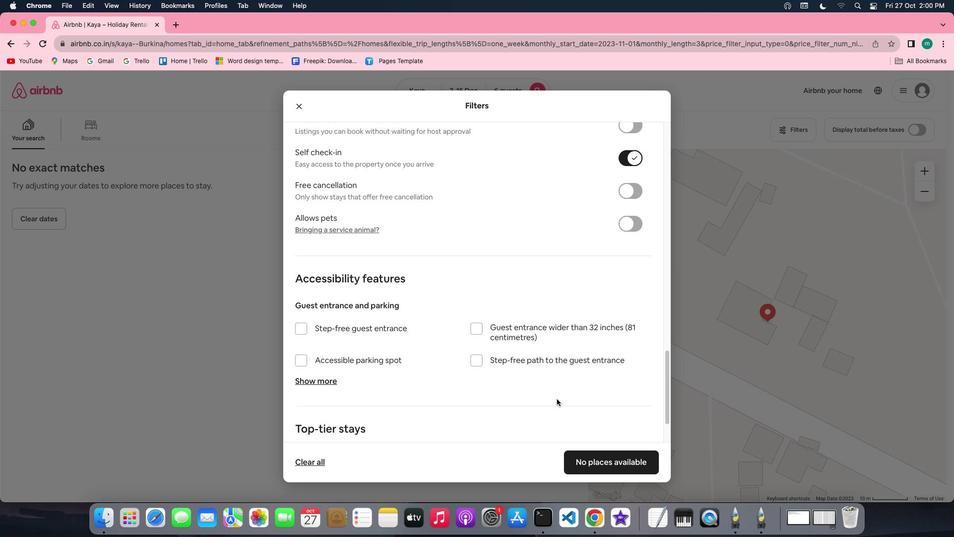 
Action: Mouse scrolled (556, 398) with delta (0, 0)
Screenshot: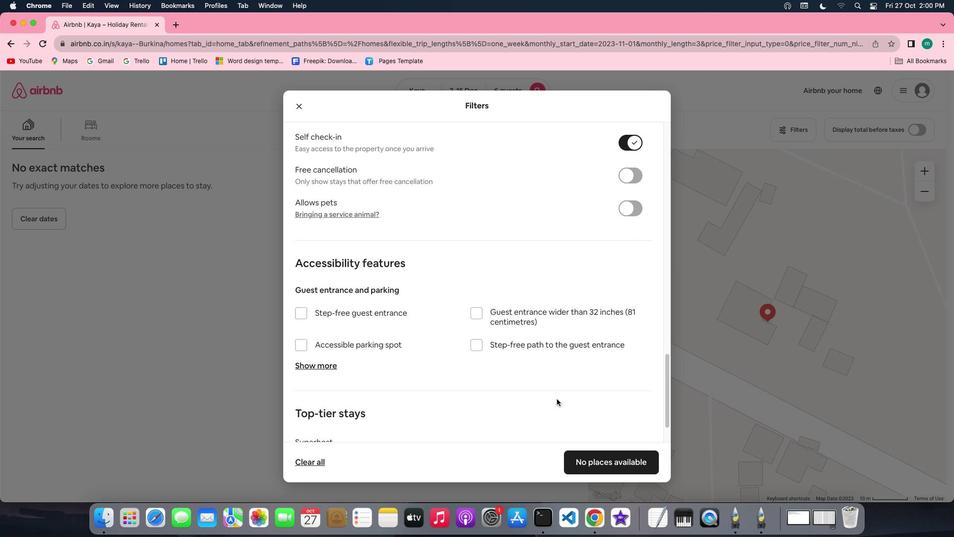 
Action: Mouse scrolled (556, 398) with delta (0, 0)
Screenshot: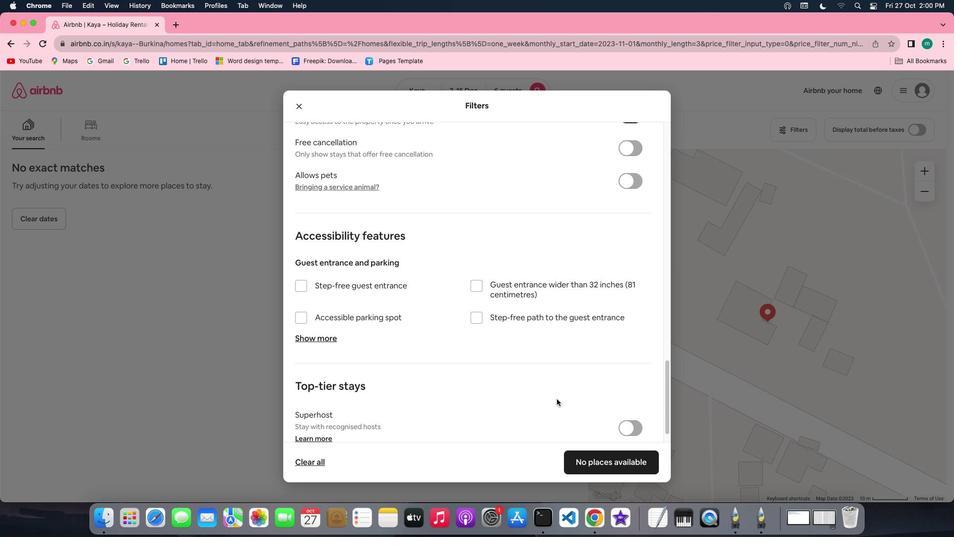 
Action: Mouse scrolled (556, 398) with delta (0, 0)
Screenshot: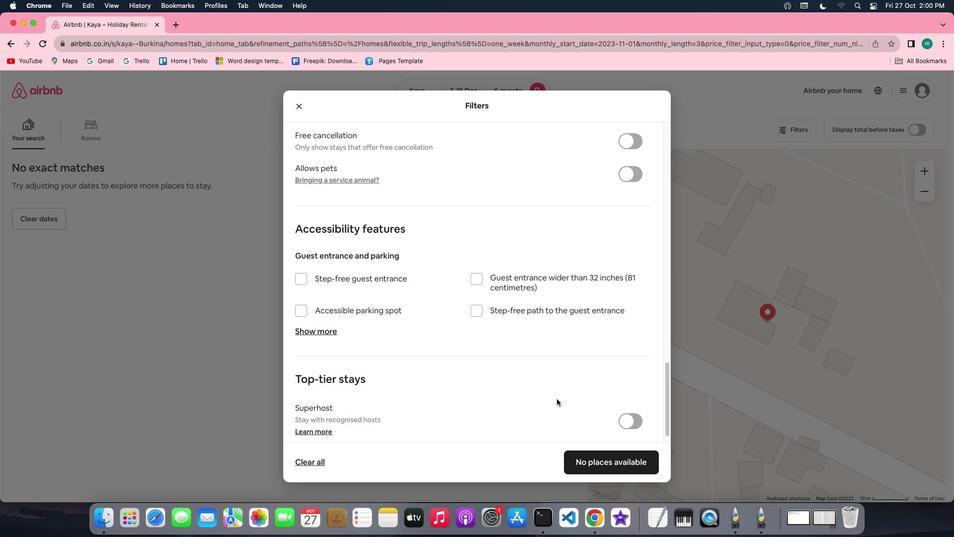 
Action: Mouse scrolled (556, 398) with delta (0, 0)
Screenshot: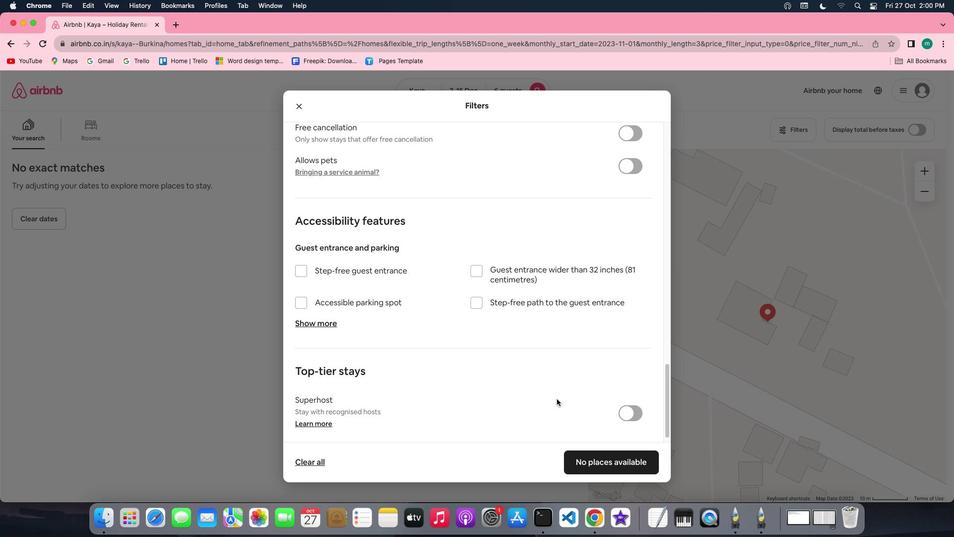 
Action: Mouse scrolled (556, 398) with delta (0, -1)
Screenshot: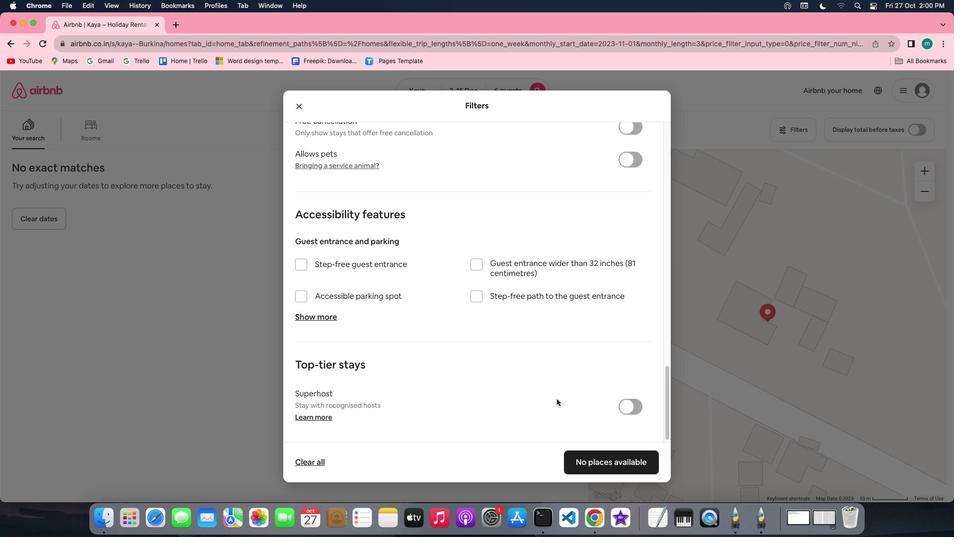 
Action: Mouse scrolled (556, 398) with delta (0, -2)
Screenshot: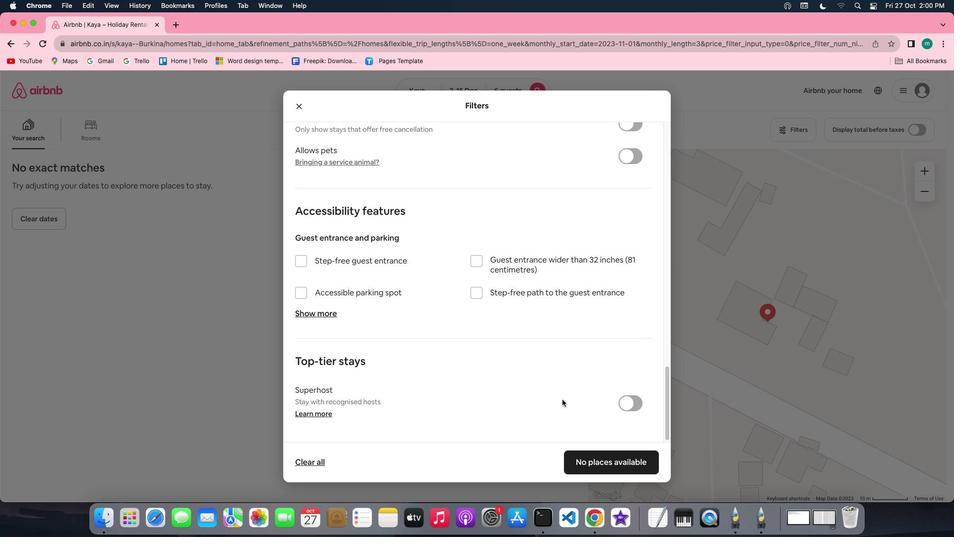 
Action: Mouse moved to (627, 456)
Screenshot: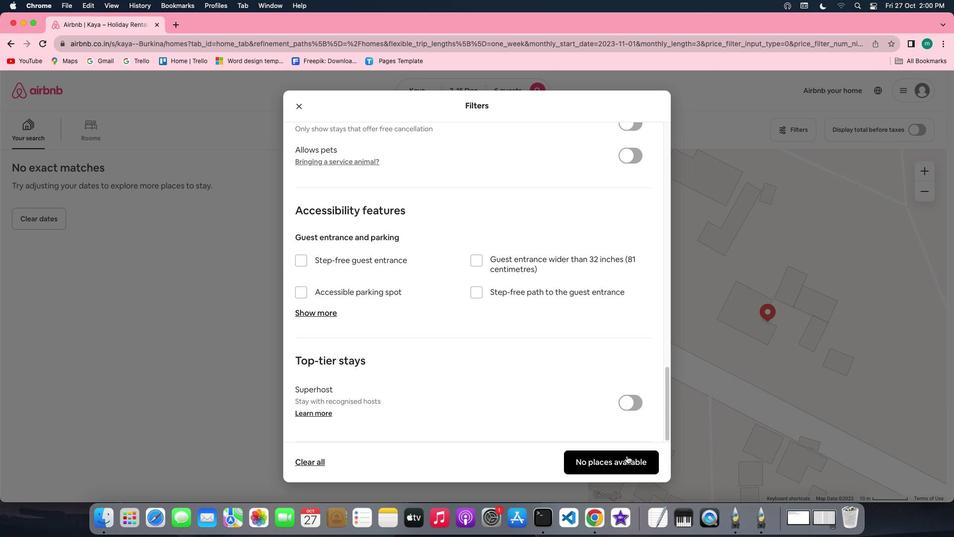 
Action: Mouse pressed left at (627, 456)
Screenshot: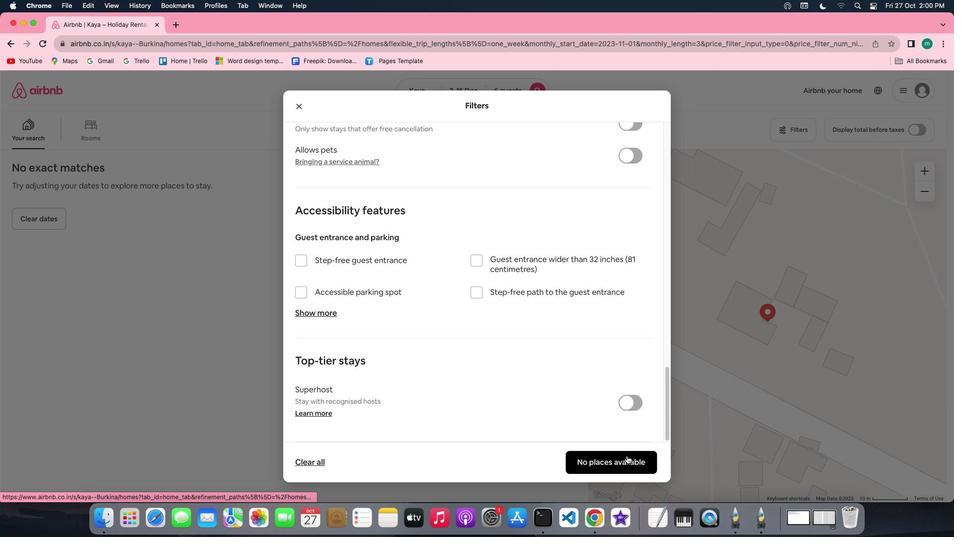 
Action: Mouse moved to (319, 350)
Screenshot: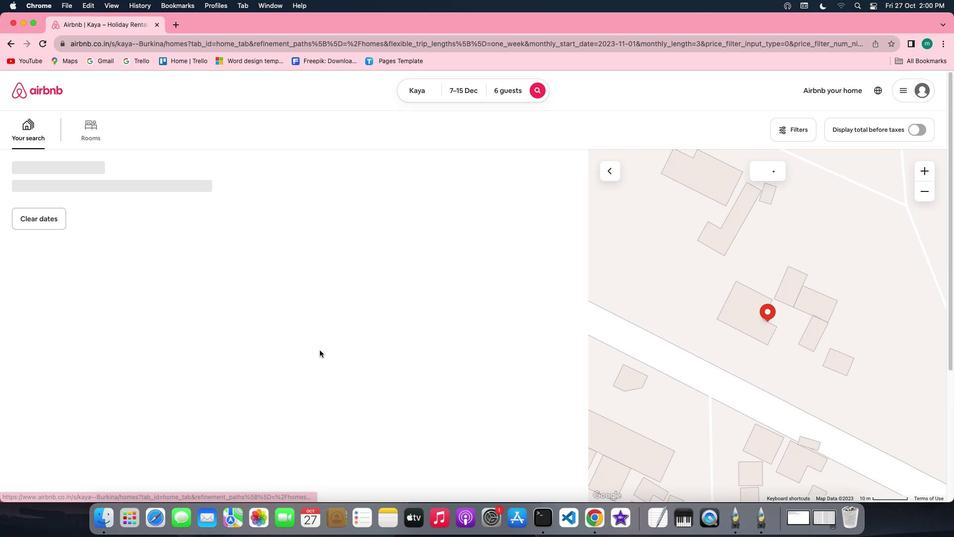 
